 Task: In the  document regulation.rtf Use the tool word Count 'and display word count while typing'. Find the word using Dictionary 'assistance'. Below name insert the link: www.wikipedia.org
Action: Mouse moved to (248, 420)
Screenshot: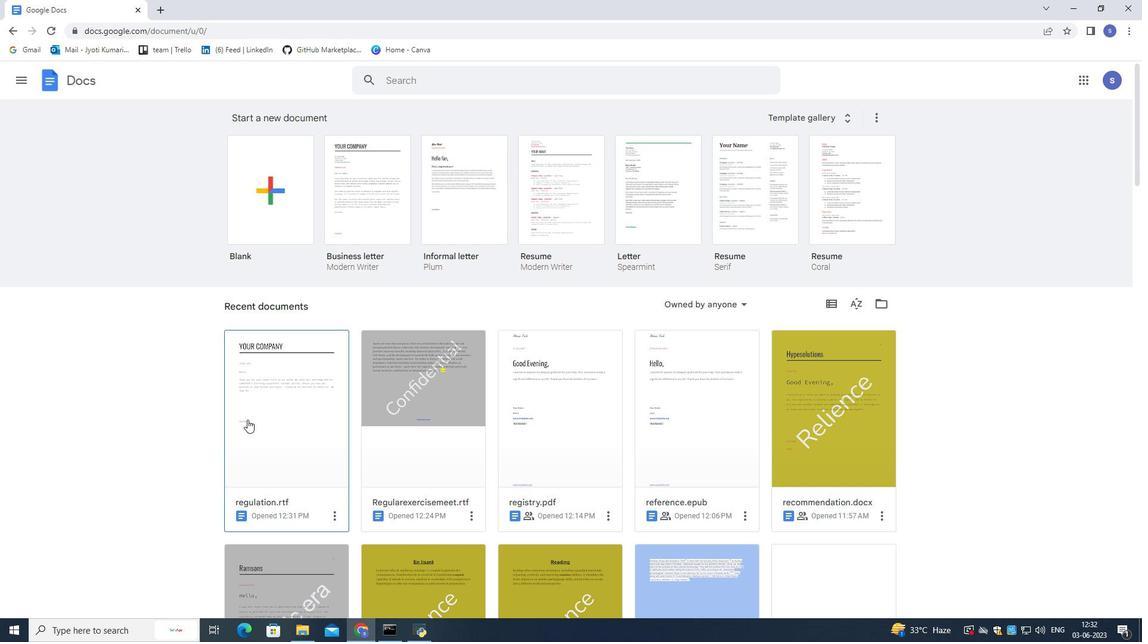 
Action: Mouse pressed left at (248, 420)
Screenshot: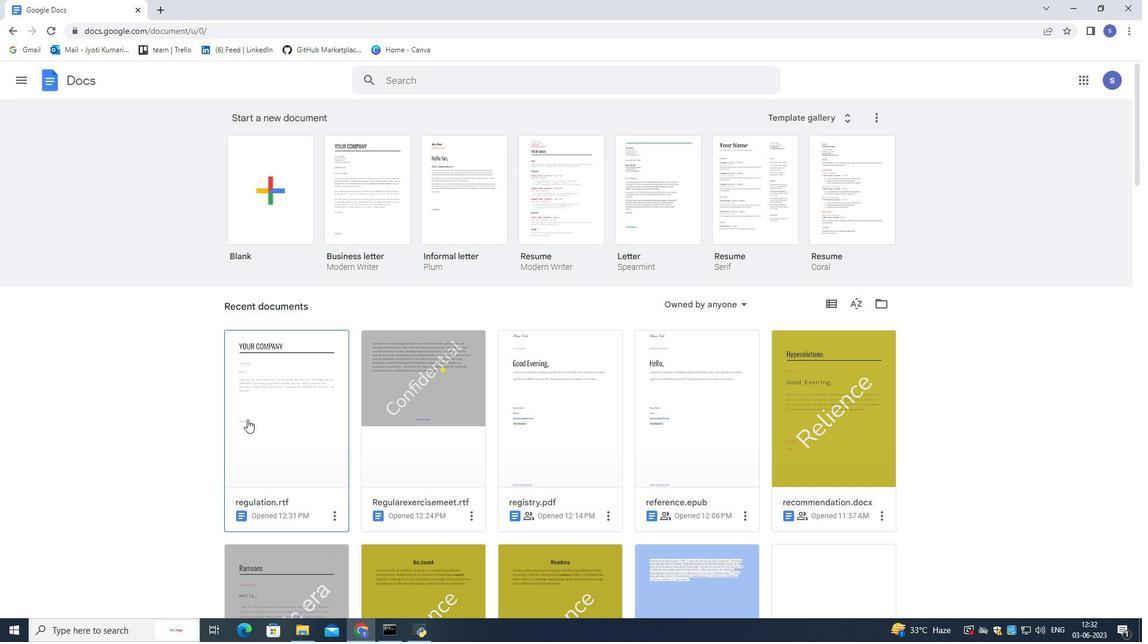 
Action: Mouse moved to (249, 420)
Screenshot: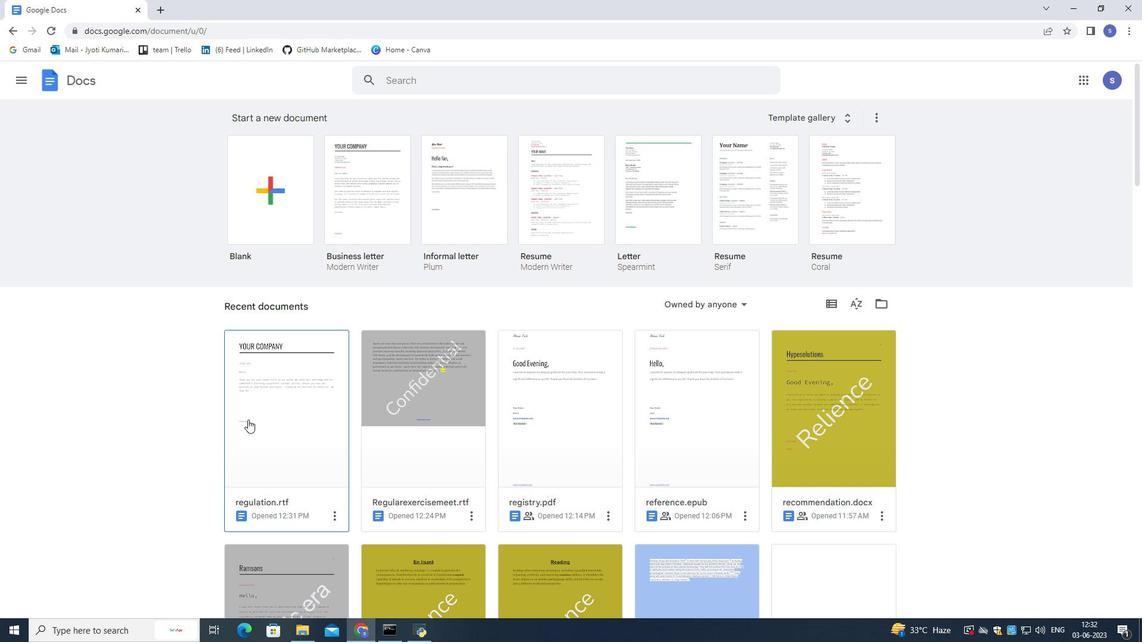 
Action: Mouse pressed left at (249, 420)
Screenshot: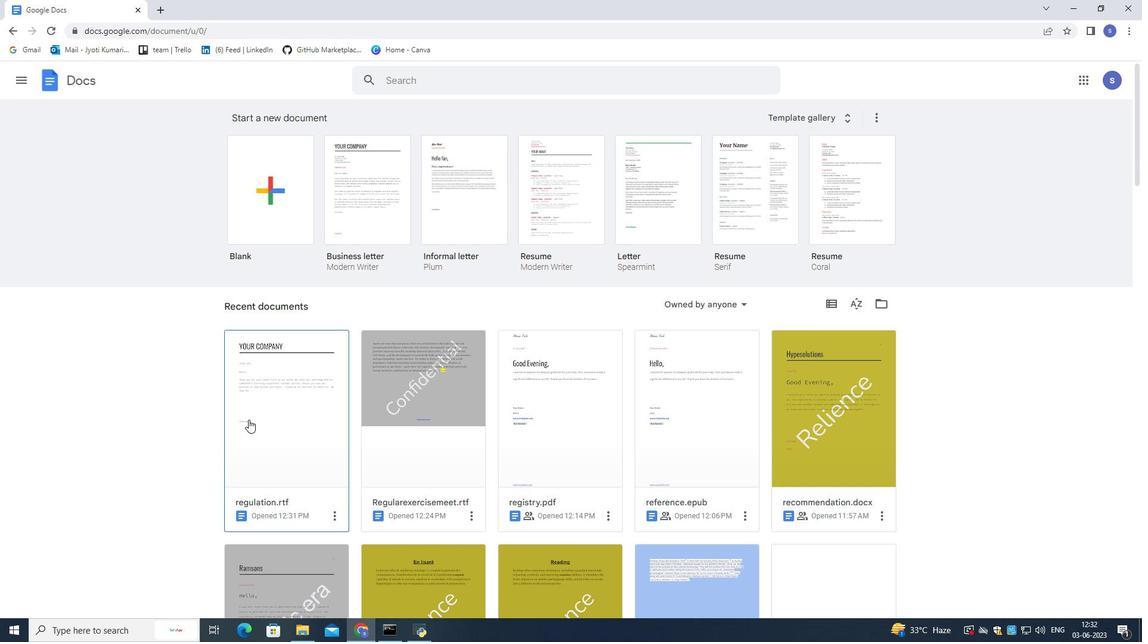 
Action: Mouse pressed left at (249, 420)
Screenshot: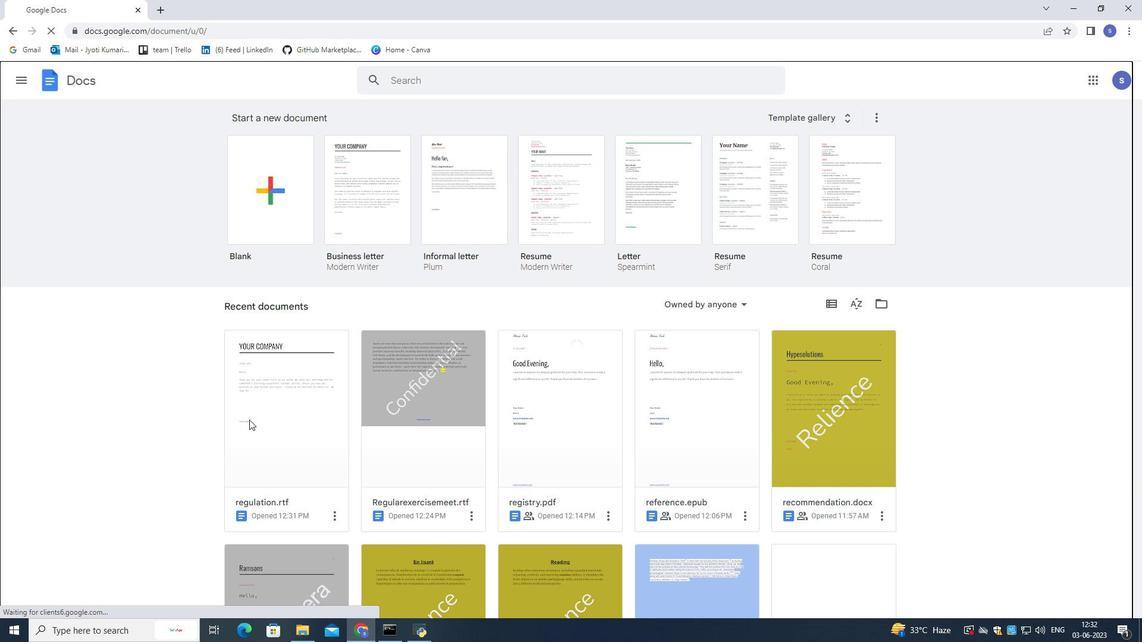 
Action: Mouse moved to (249, 420)
Screenshot: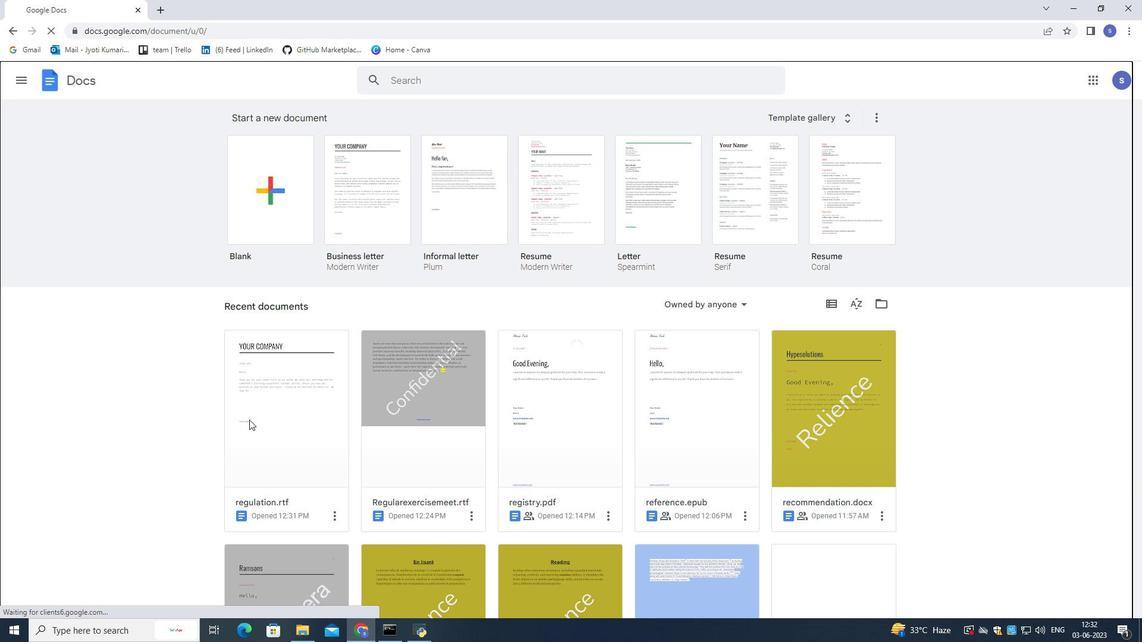 
Action: Mouse pressed left at (249, 420)
Screenshot: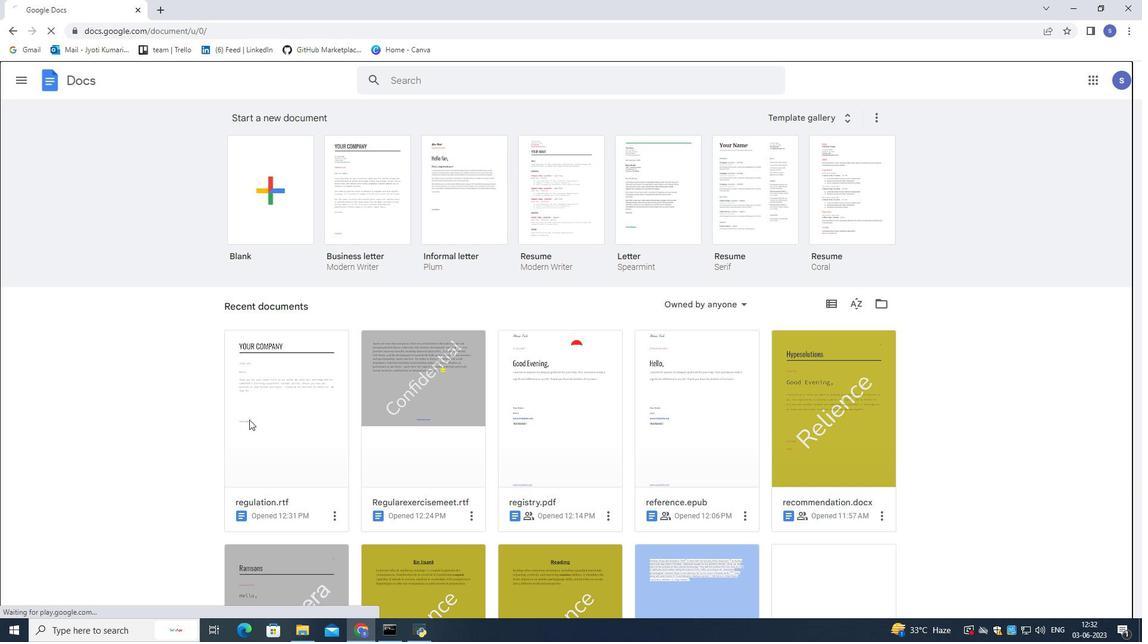
Action: Mouse moved to (192, 85)
Screenshot: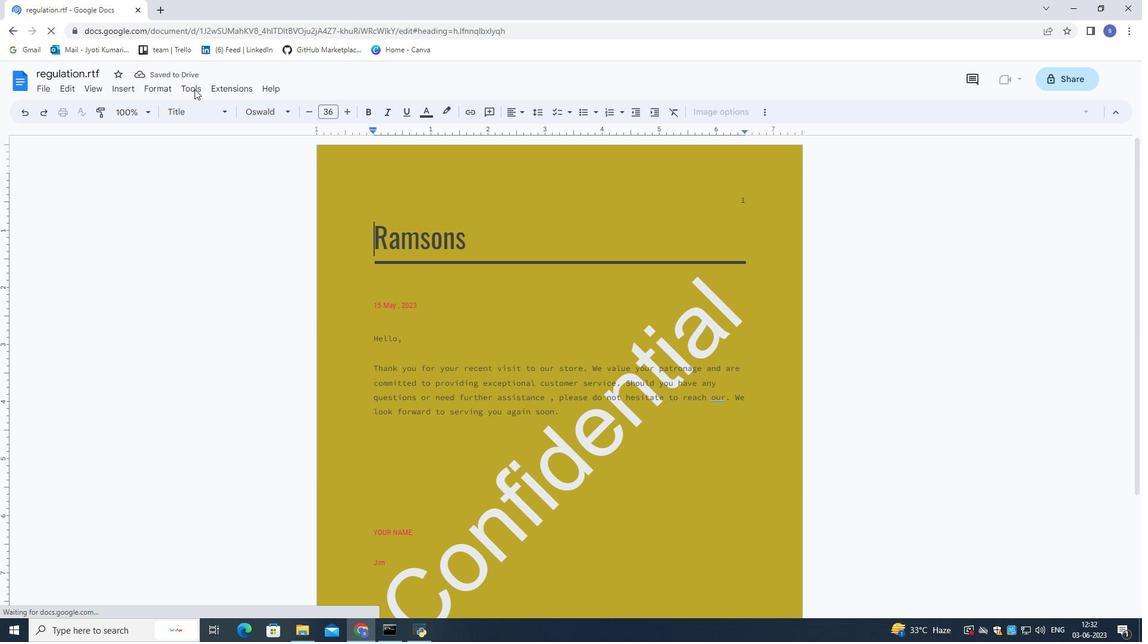 
Action: Mouse pressed left at (192, 85)
Screenshot: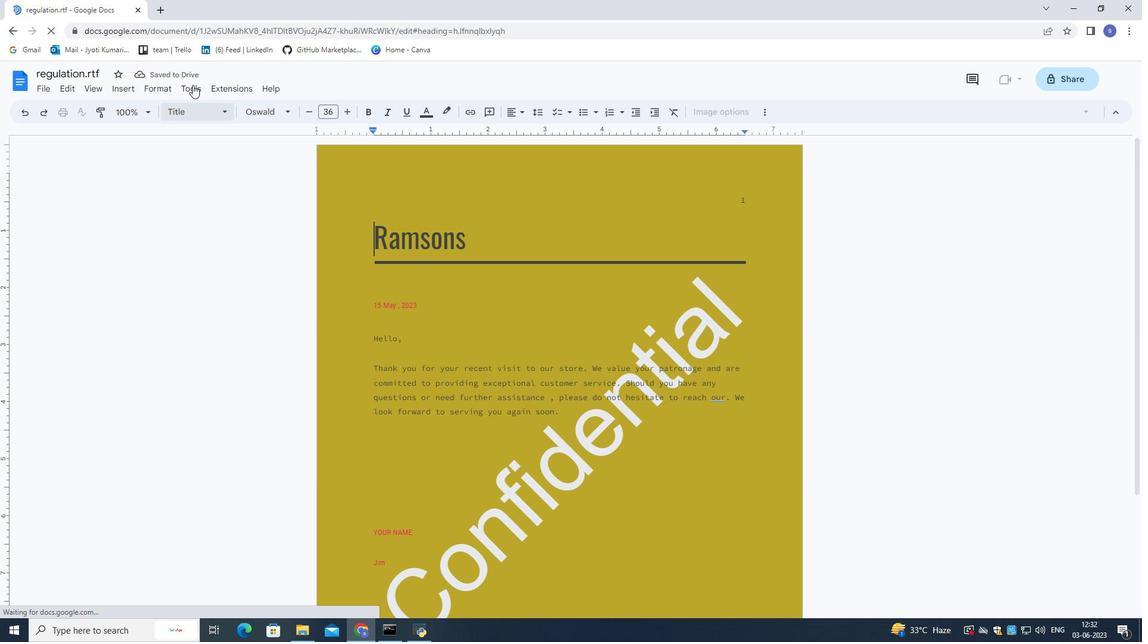 
Action: Mouse moved to (204, 125)
Screenshot: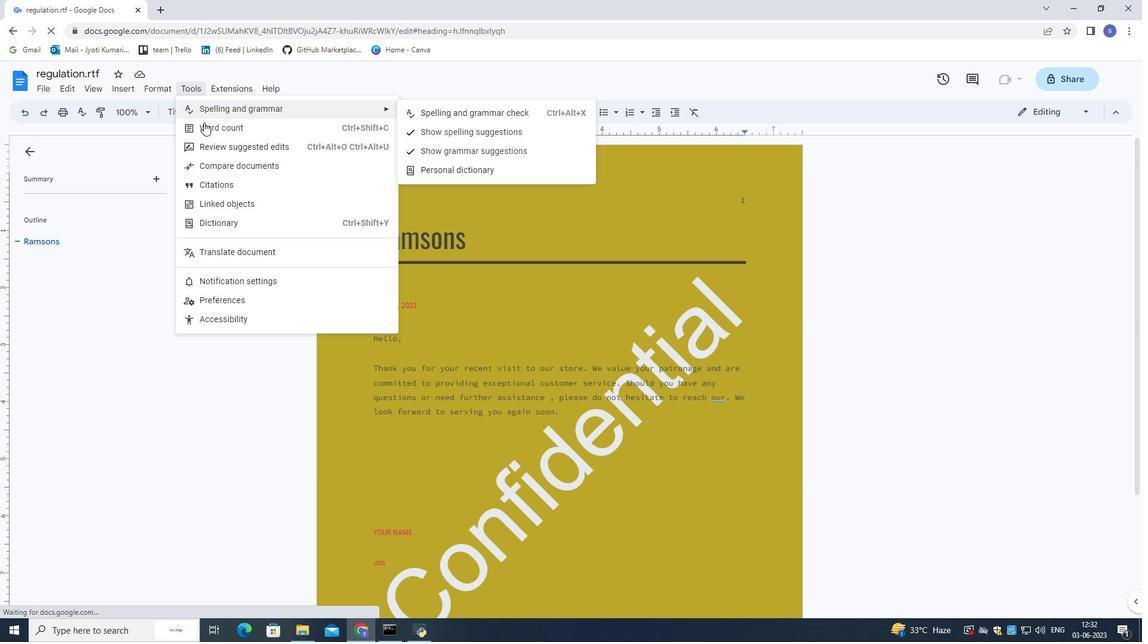 
Action: Mouse pressed left at (204, 125)
Screenshot: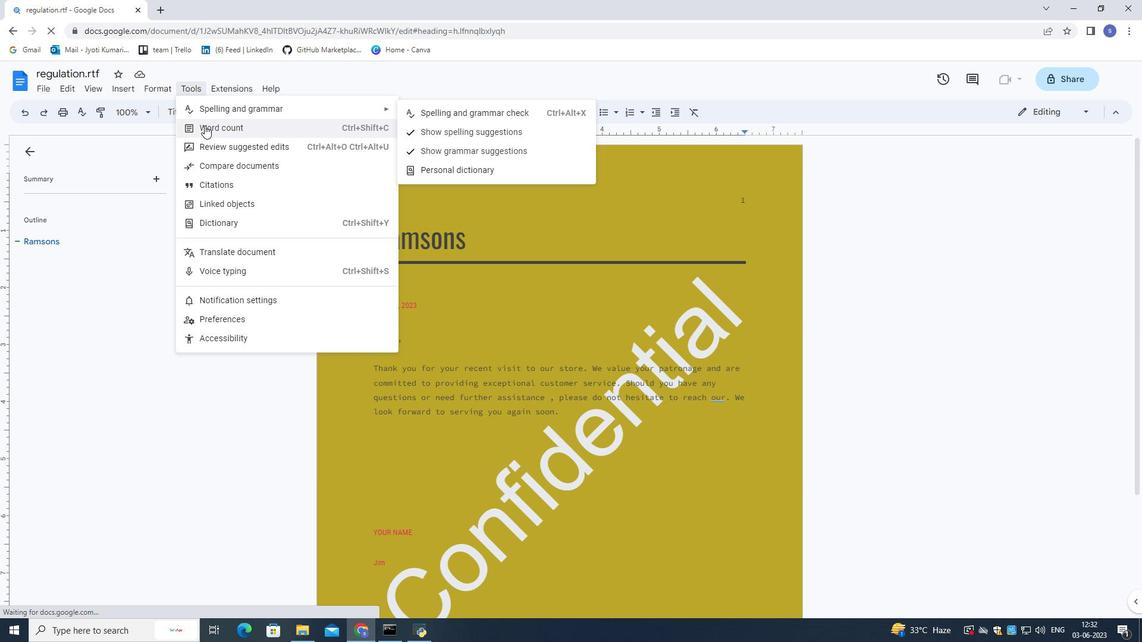 
Action: Mouse moved to (577, 388)
Screenshot: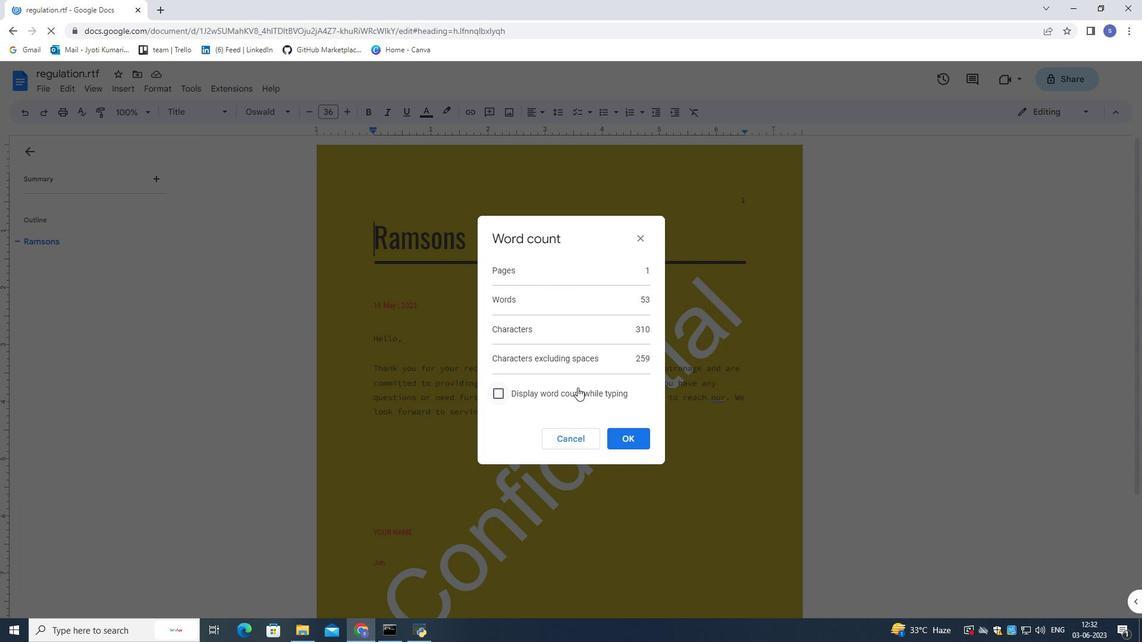 
Action: Mouse pressed left at (577, 388)
Screenshot: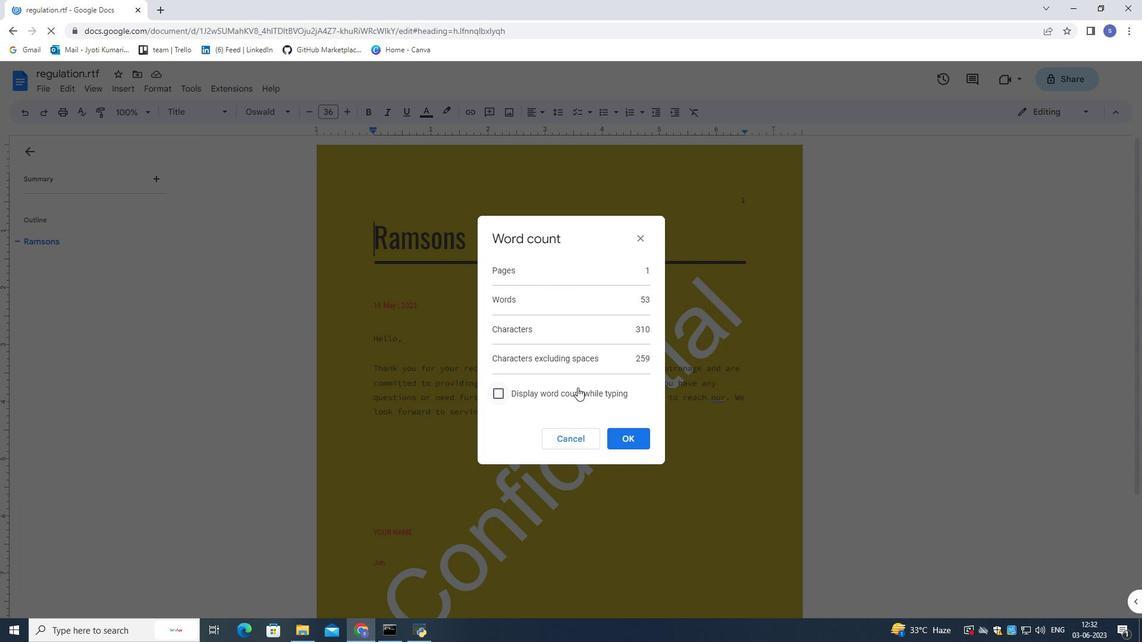 
Action: Mouse moved to (636, 434)
Screenshot: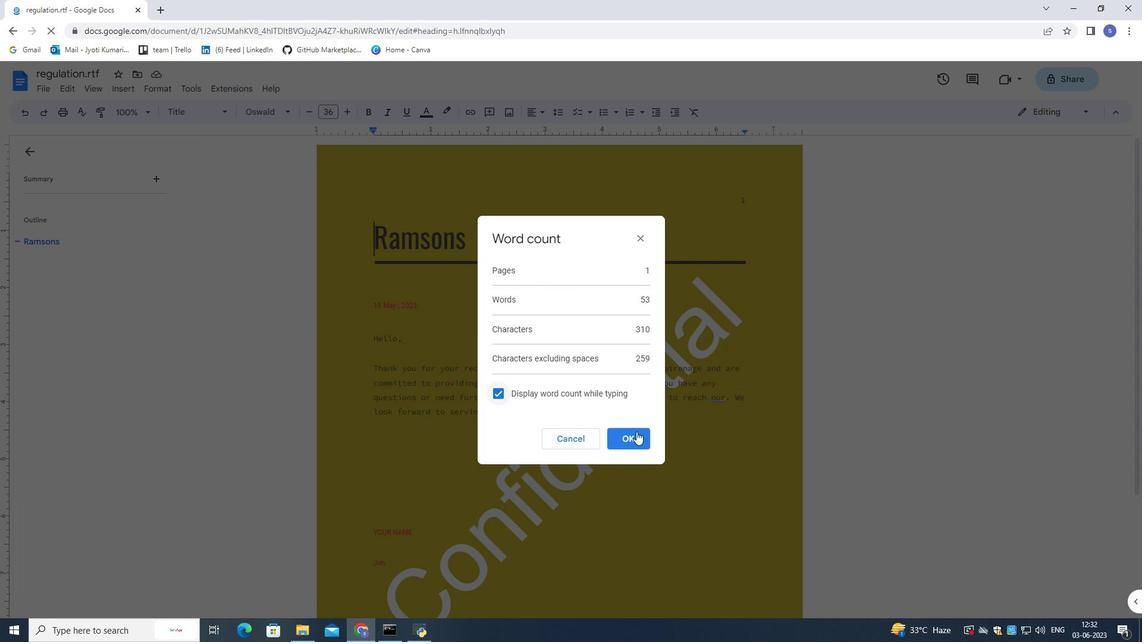 
Action: Mouse pressed left at (636, 434)
Screenshot: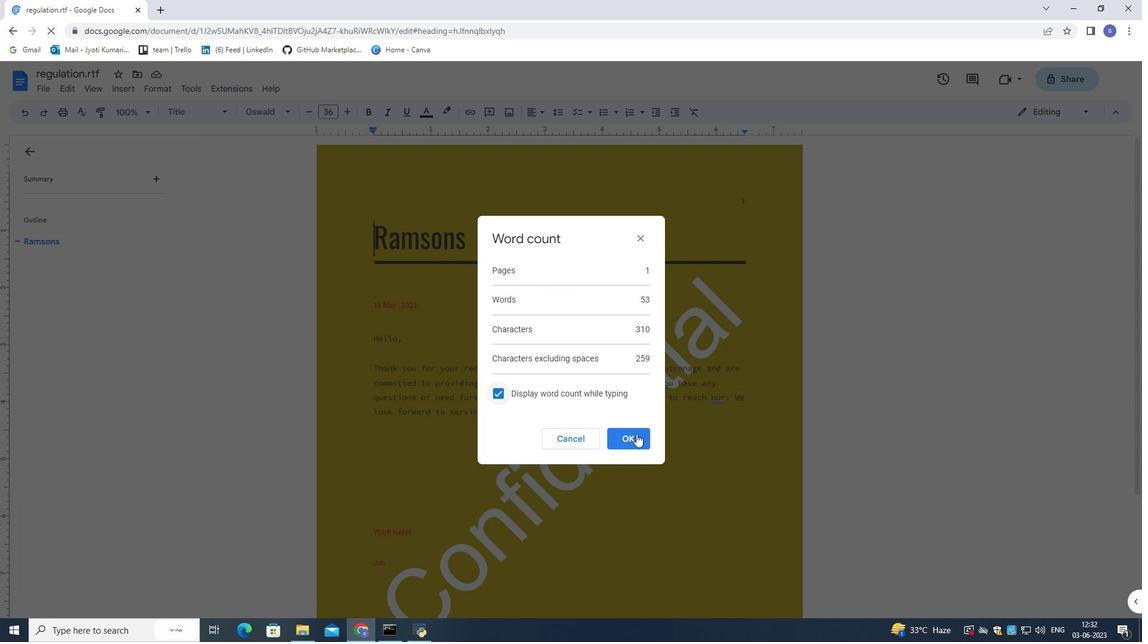 
Action: Mouse moved to (190, 89)
Screenshot: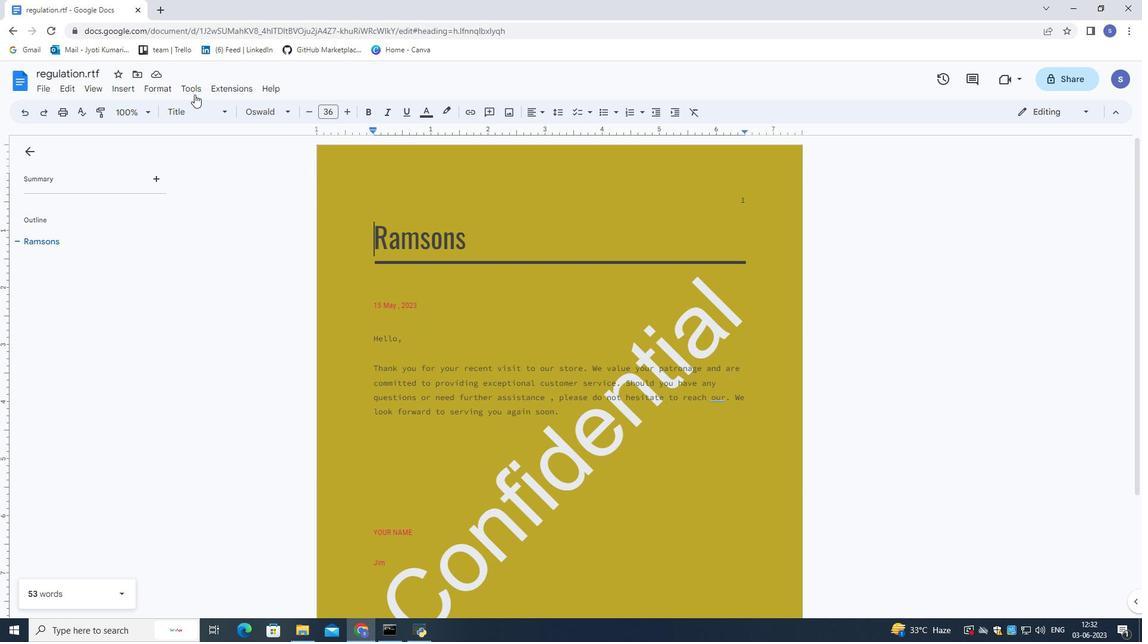 
Action: Mouse pressed left at (190, 89)
Screenshot: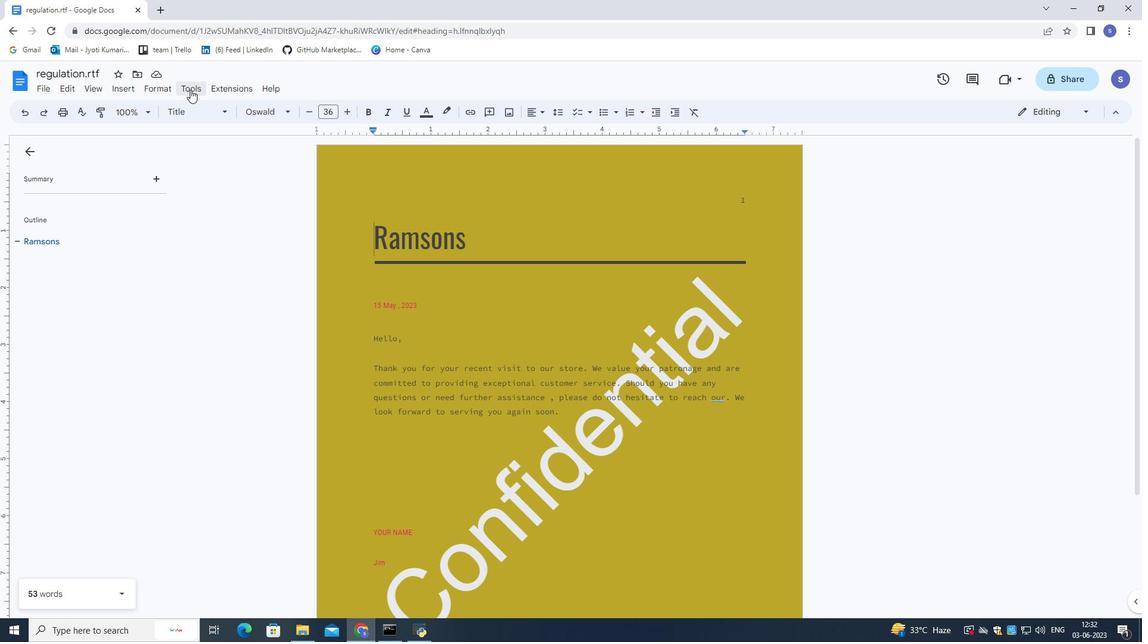 
Action: Mouse moved to (236, 243)
Screenshot: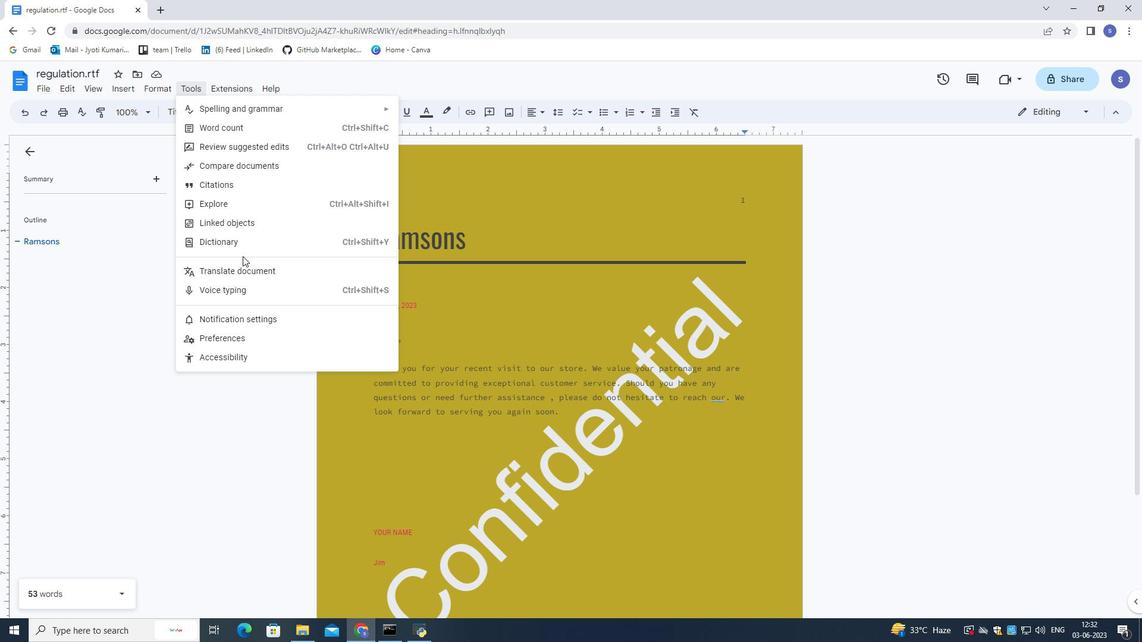 
Action: Mouse pressed left at (236, 243)
Screenshot: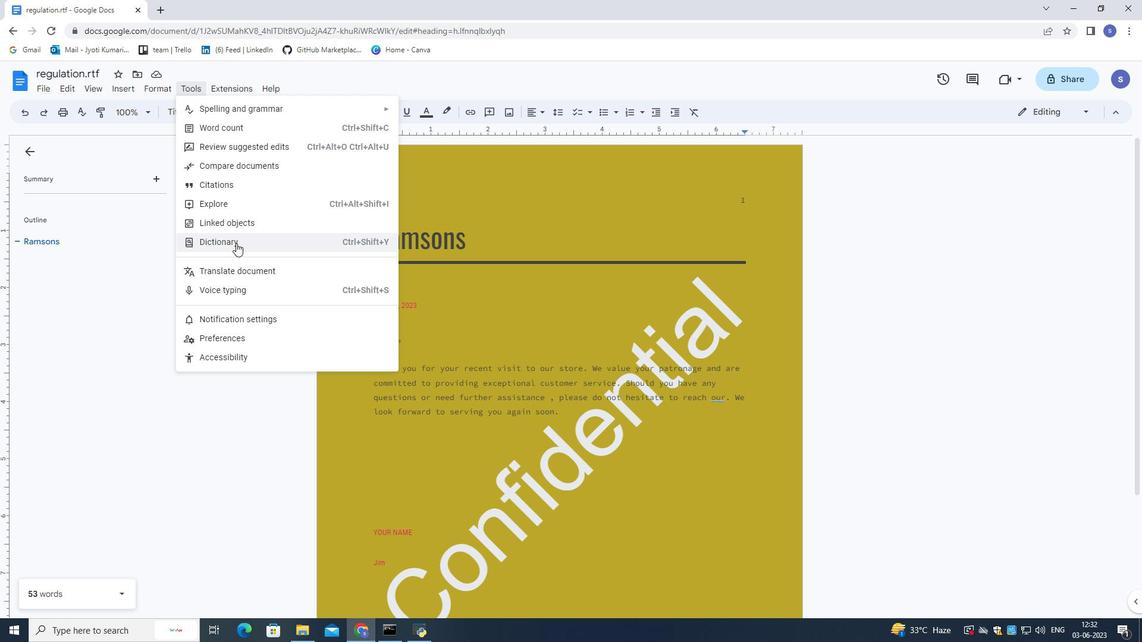 
Action: Mouse moved to (1024, 146)
Screenshot: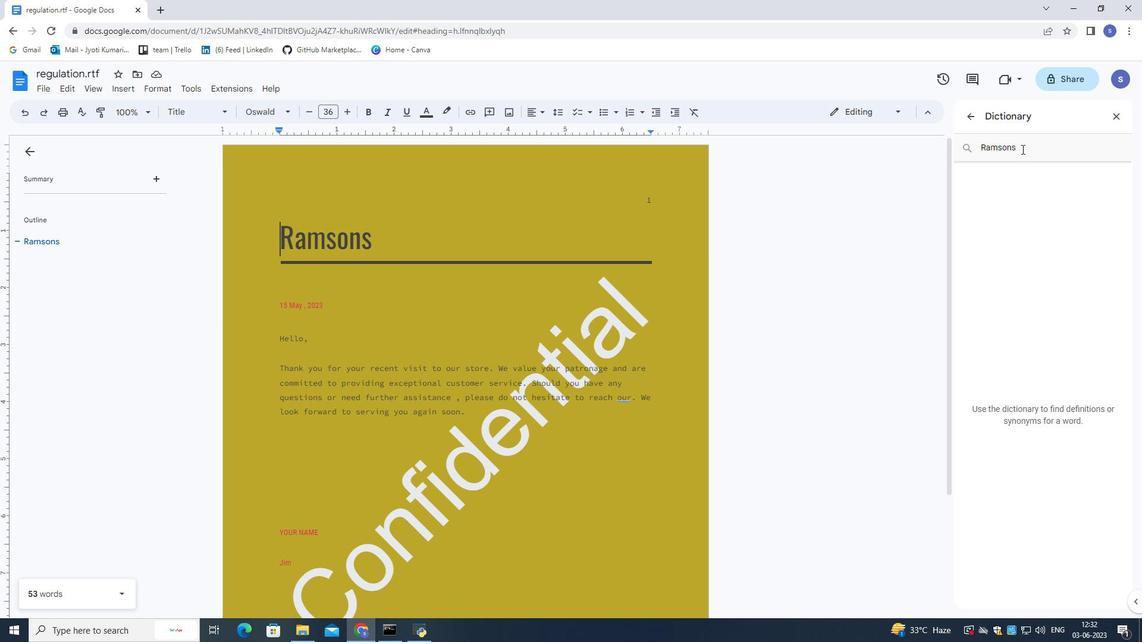 
Action: Mouse pressed left at (1024, 146)
Screenshot: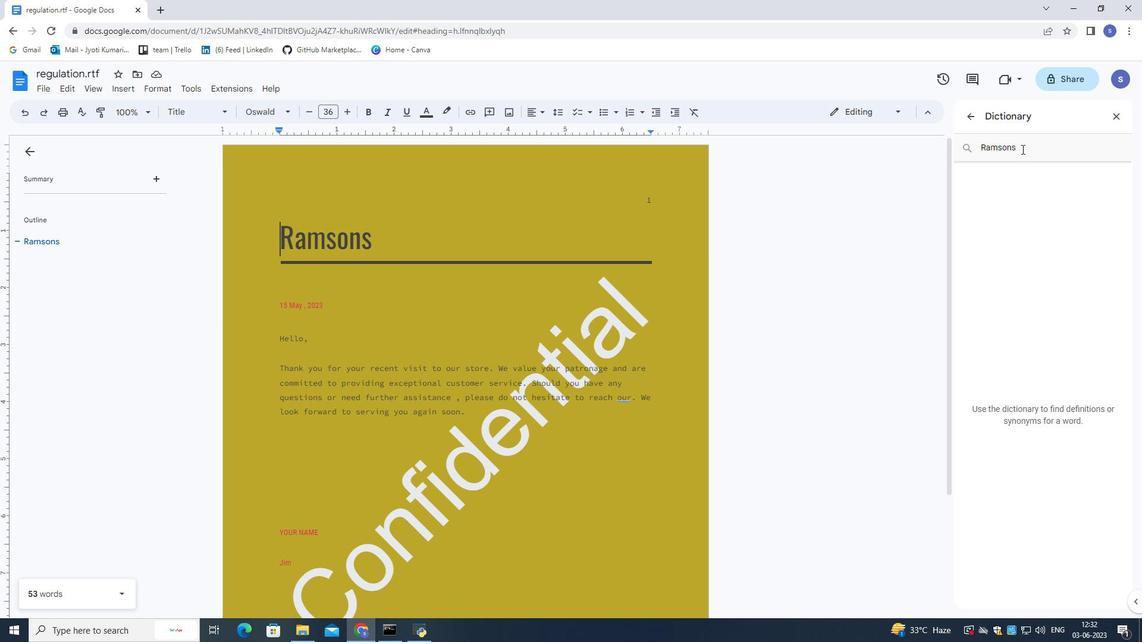 
Action: Mouse moved to (1024, 145)
Screenshot: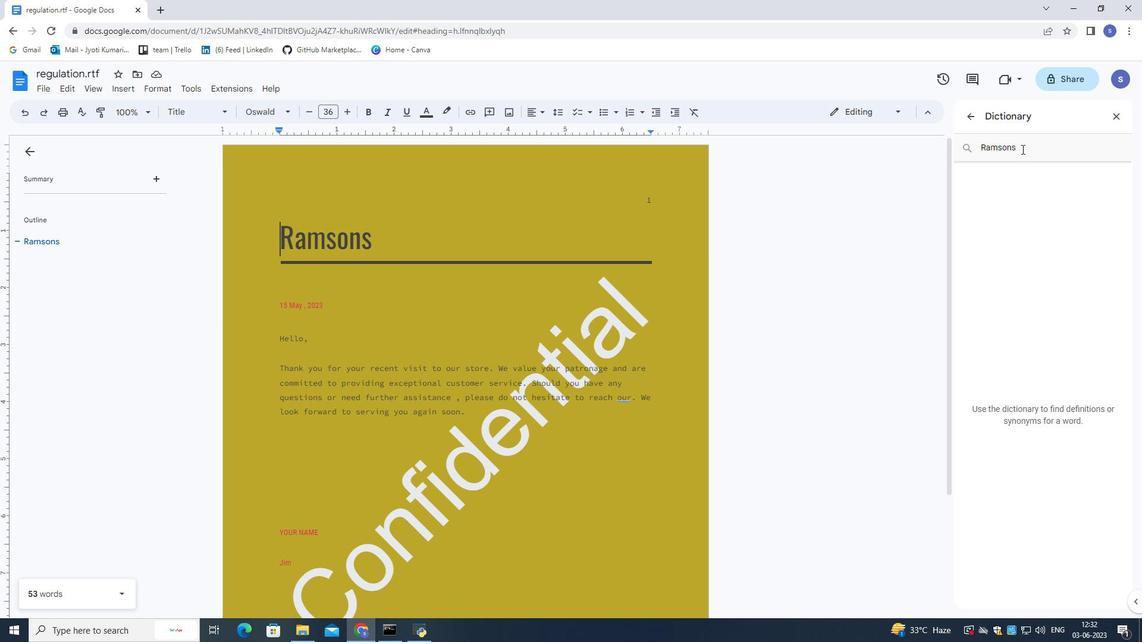 
Action: Mouse pressed left at (1024, 145)
Screenshot: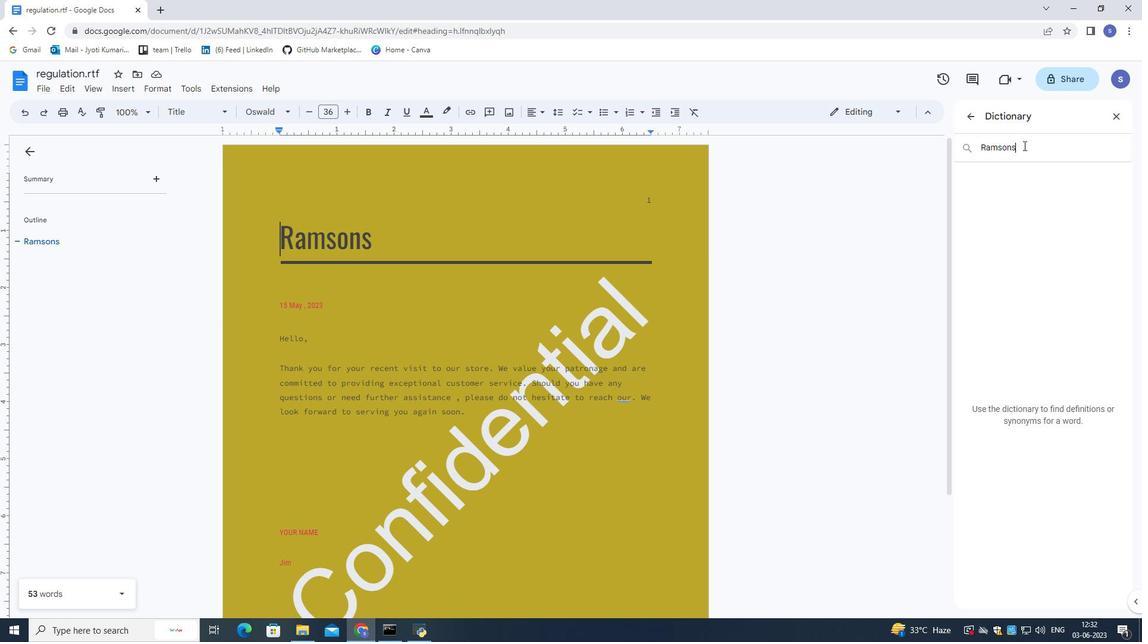 
Action: Mouse moved to (1025, 145)
Screenshot: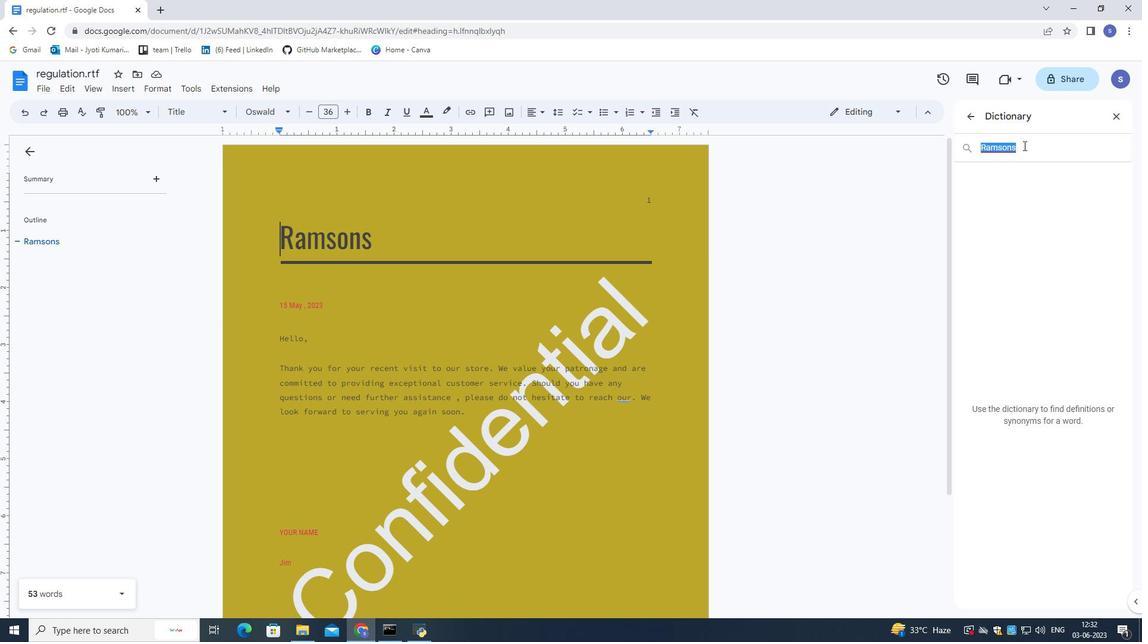 
Action: Key pressed assistance<Key.enter>
Screenshot: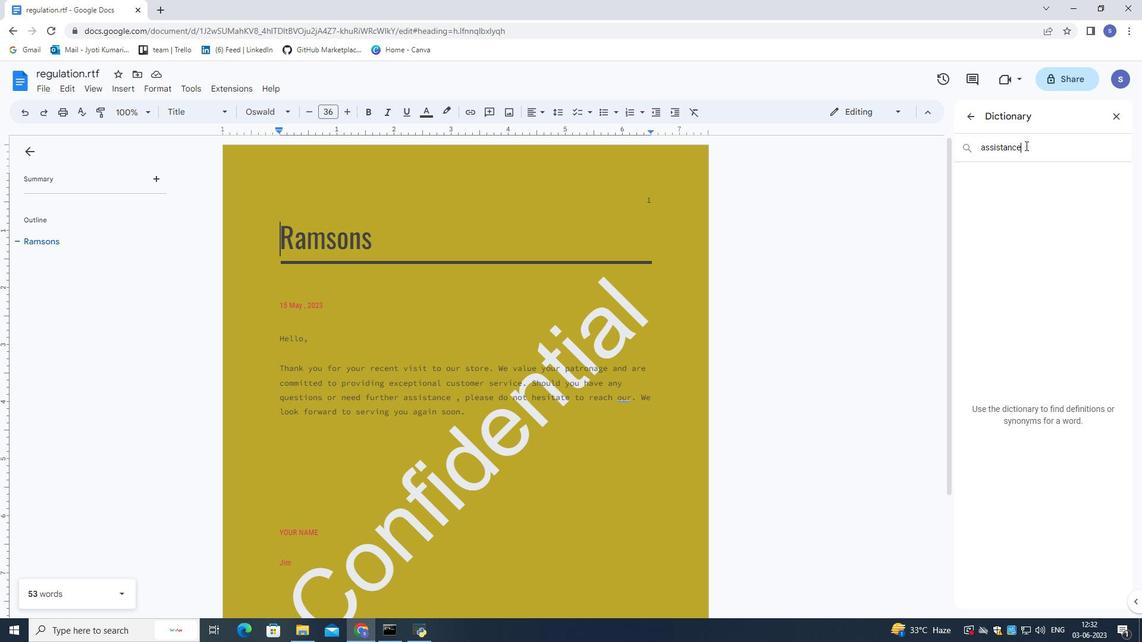 
Action: Mouse moved to (576, 370)
Screenshot: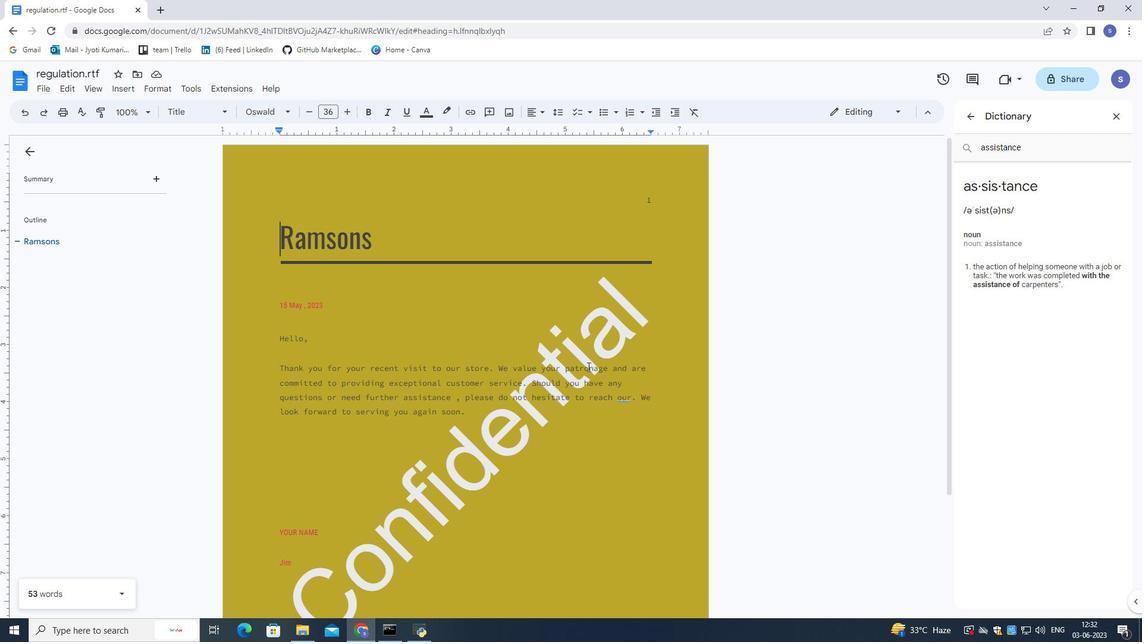 
Action: Mouse scrolled (576, 370) with delta (0, 0)
Screenshot: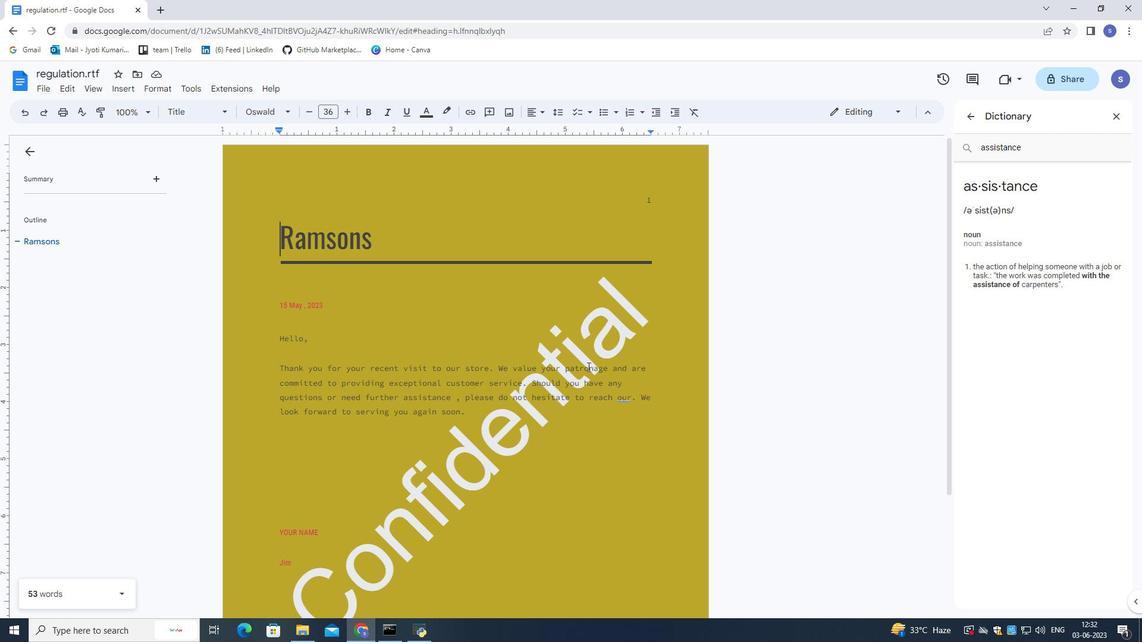 
Action: Mouse moved to (576, 372)
Screenshot: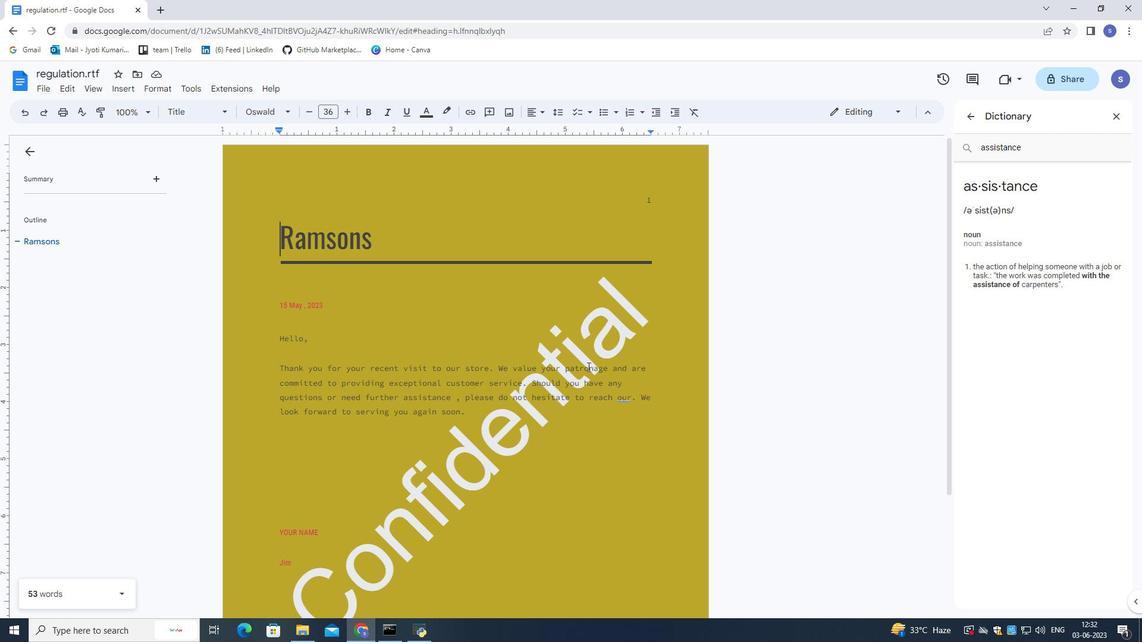 
Action: Mouse scrolled (576, 371) with delta (0, 0)
Screenshot: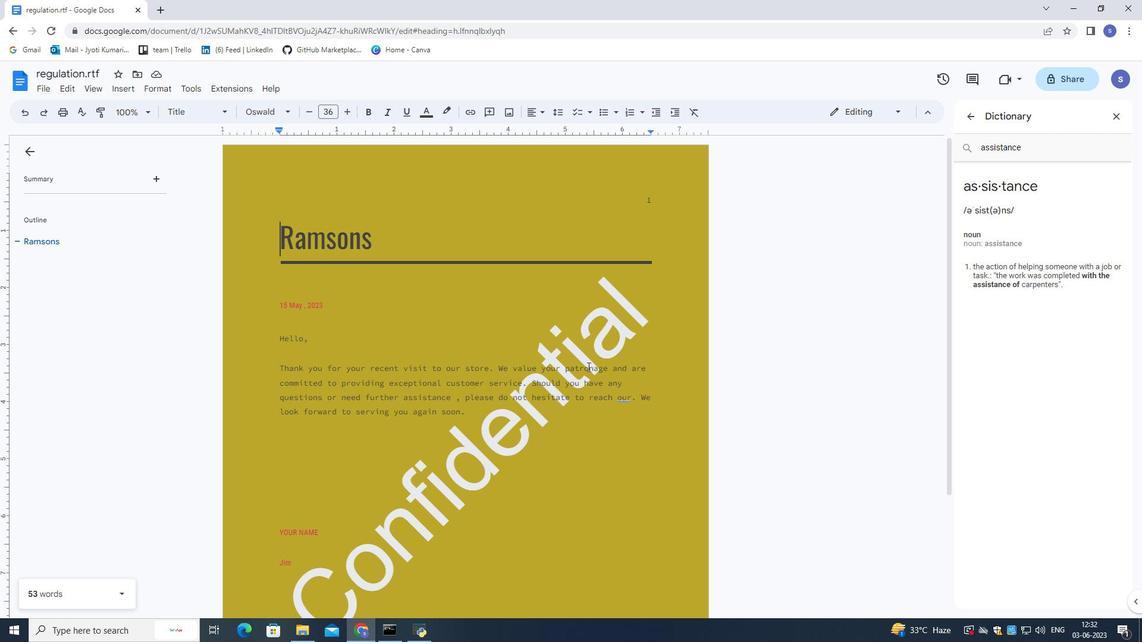 
Action: Mouse moved to (576, 372)
Screenshot: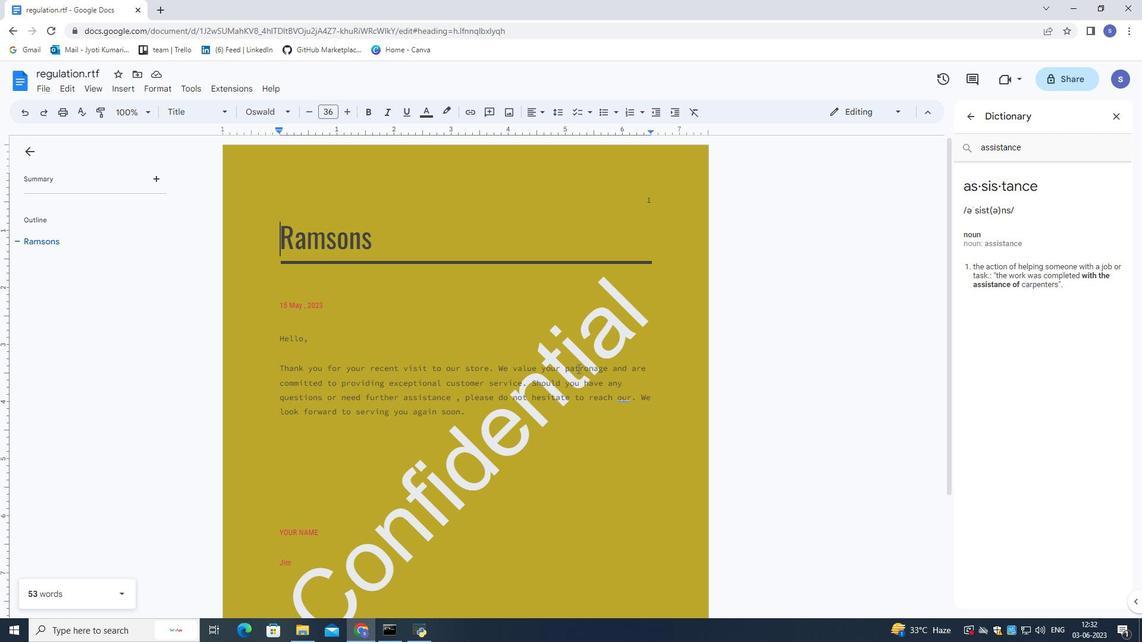 
Action: Mouse scrolled (576, 371) with delta (0, 0)
Screenshot: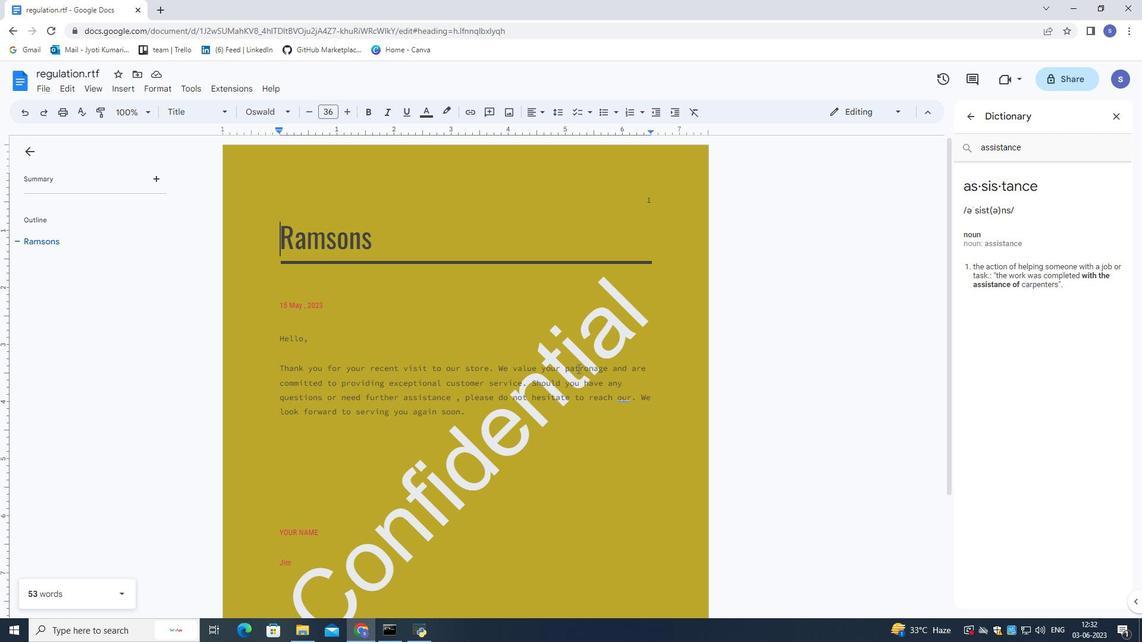 
Action: Mouse scrolled (576, 371) with delta (0, 0)
Screenshot: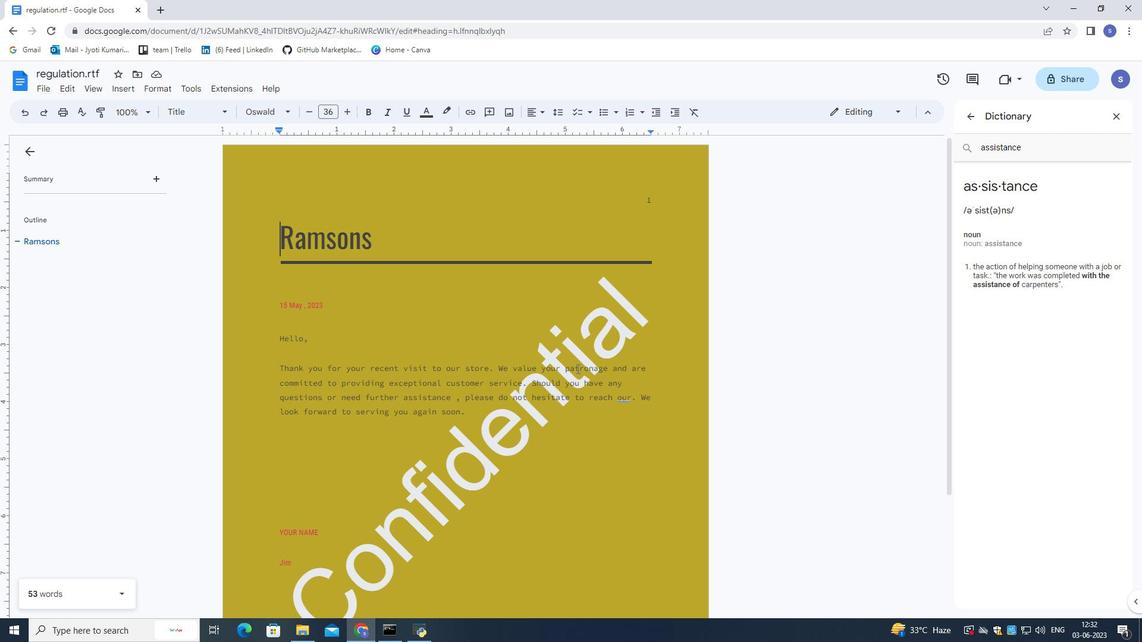 
Action: Mouse scrolled (576, 371) with delta (0, 0)
Screenshot: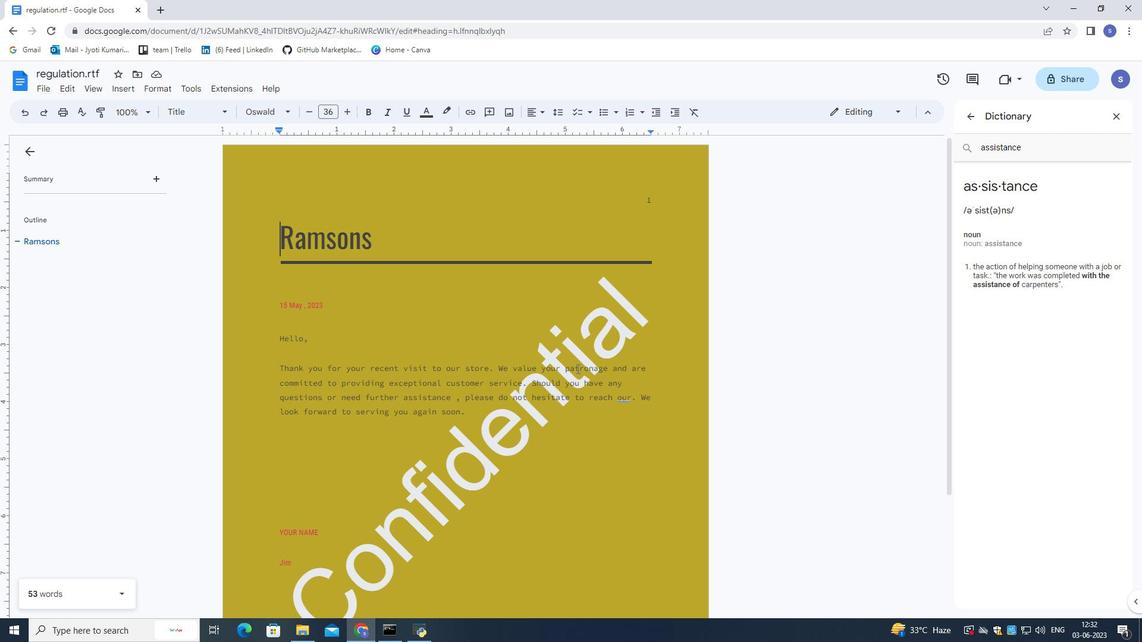 
Action: Mouse scrolled (576, 371) with delta (0, 0)
Screenshot: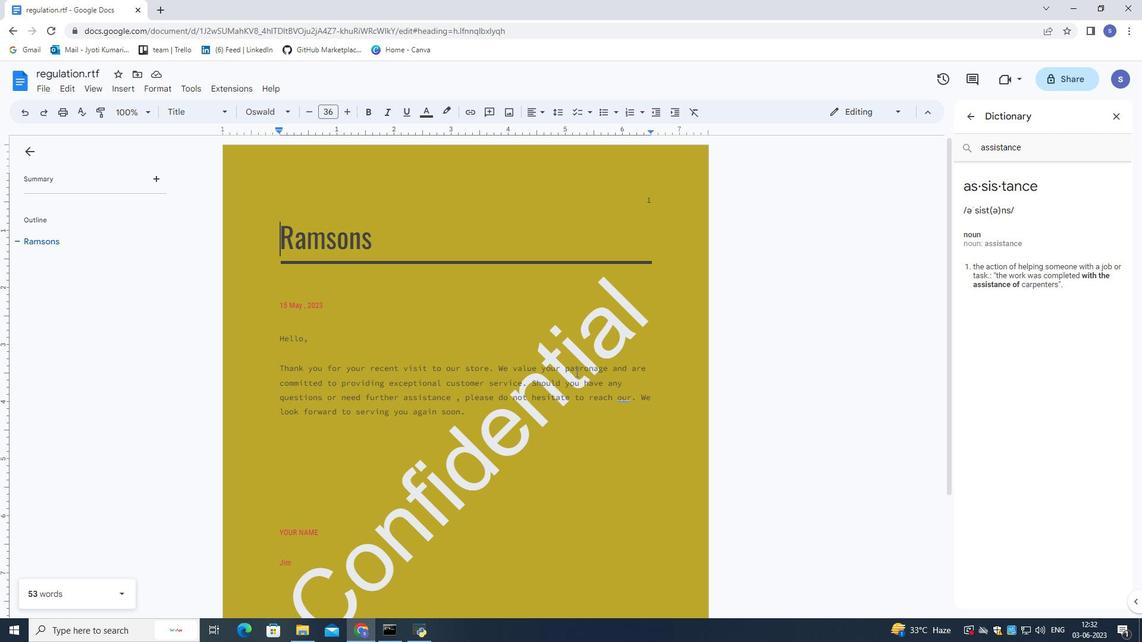 
Action: Mouse moved to (311, 399)
Screenshot: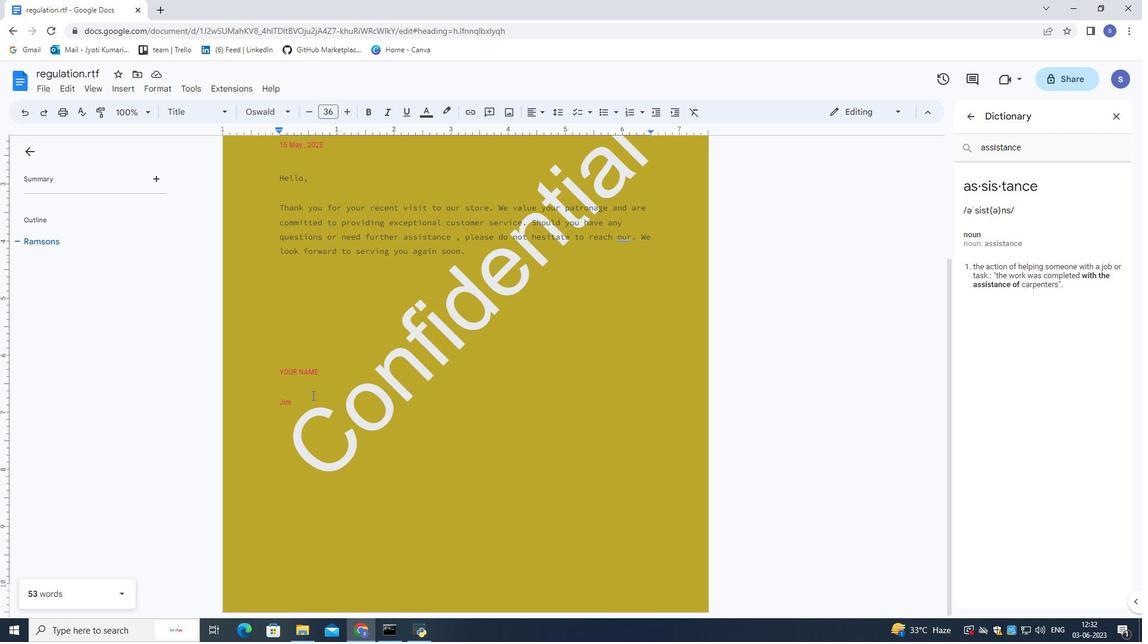 
Action: Mouse pressed left at (311, 399)
Screenshot: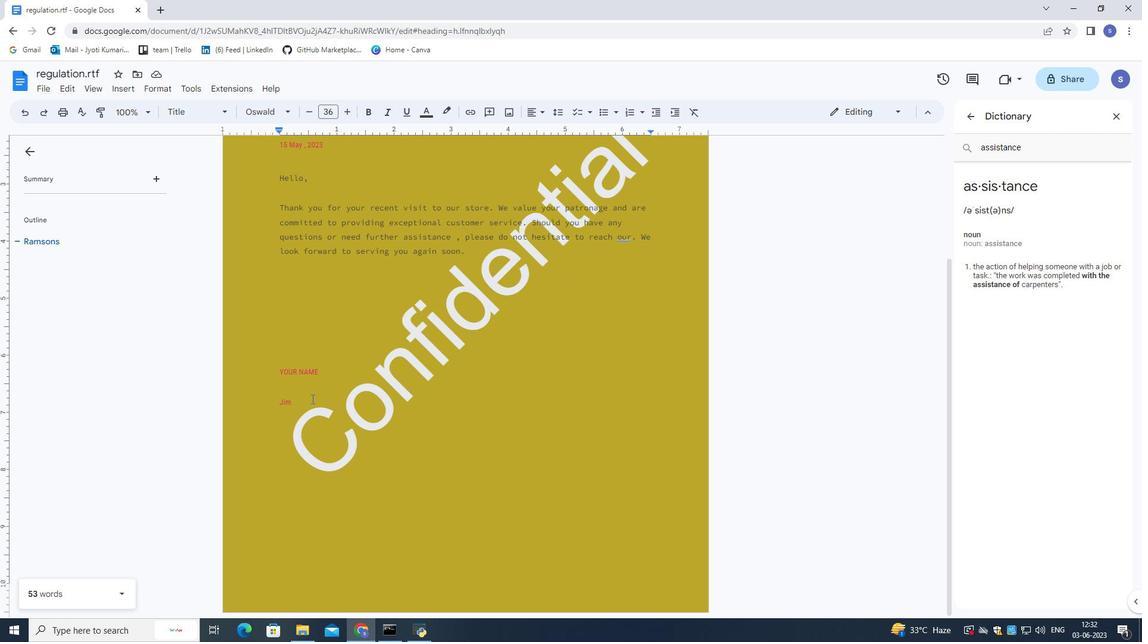
Action: Mouse moved to (311, 395)
Screenshot: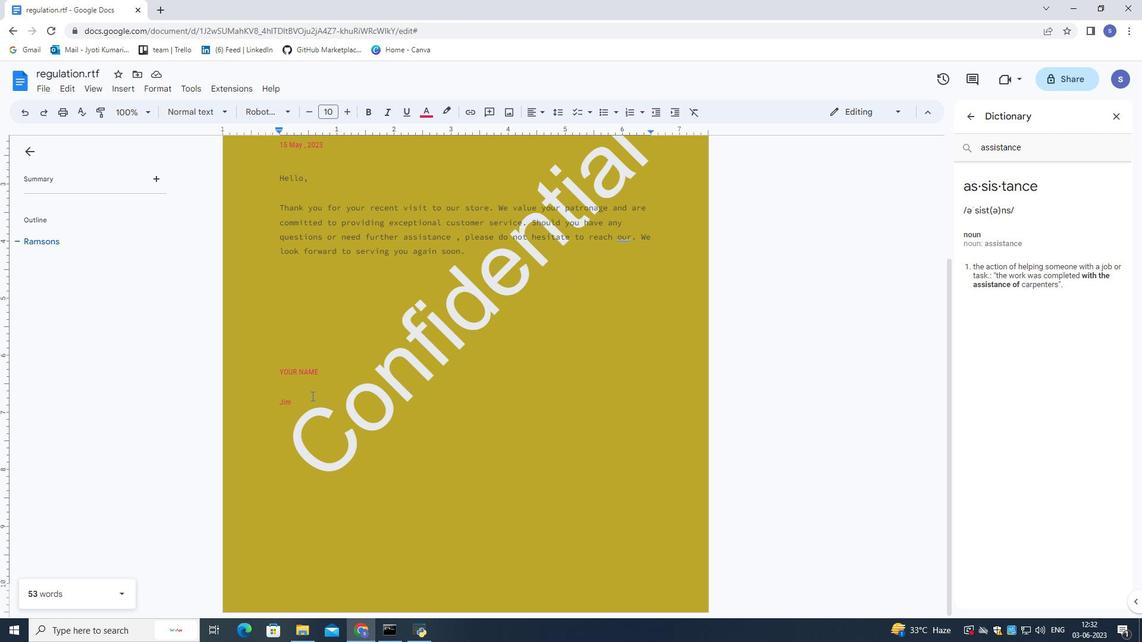
Action: Key pressed <Key.enter>
Screenshot: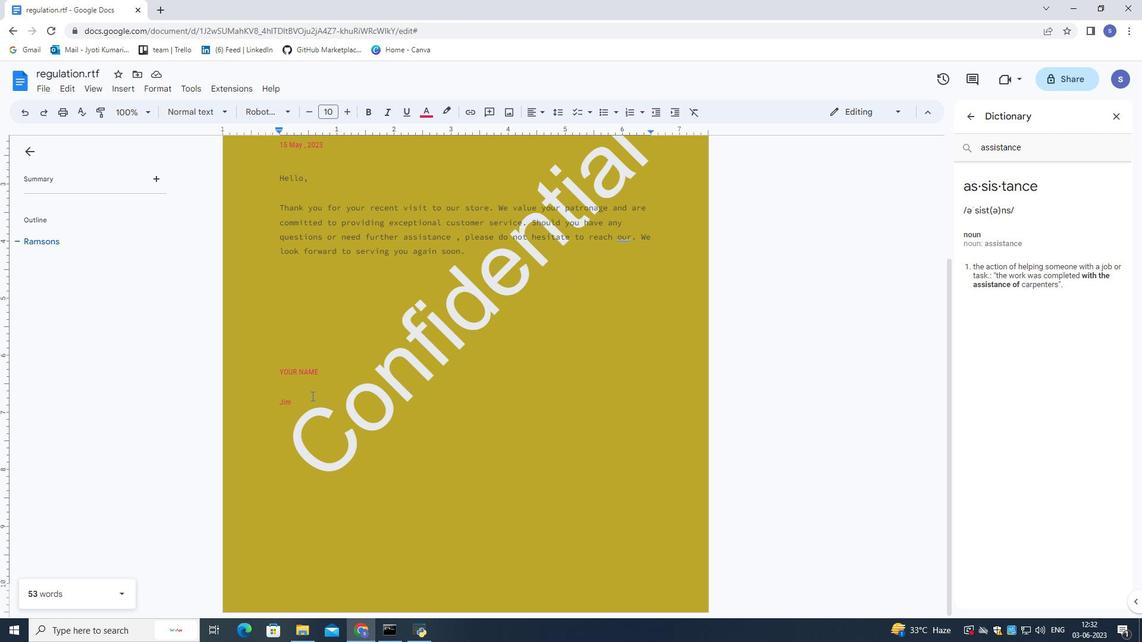 
Action: Mouse moved to (132, 86)
Screenshot: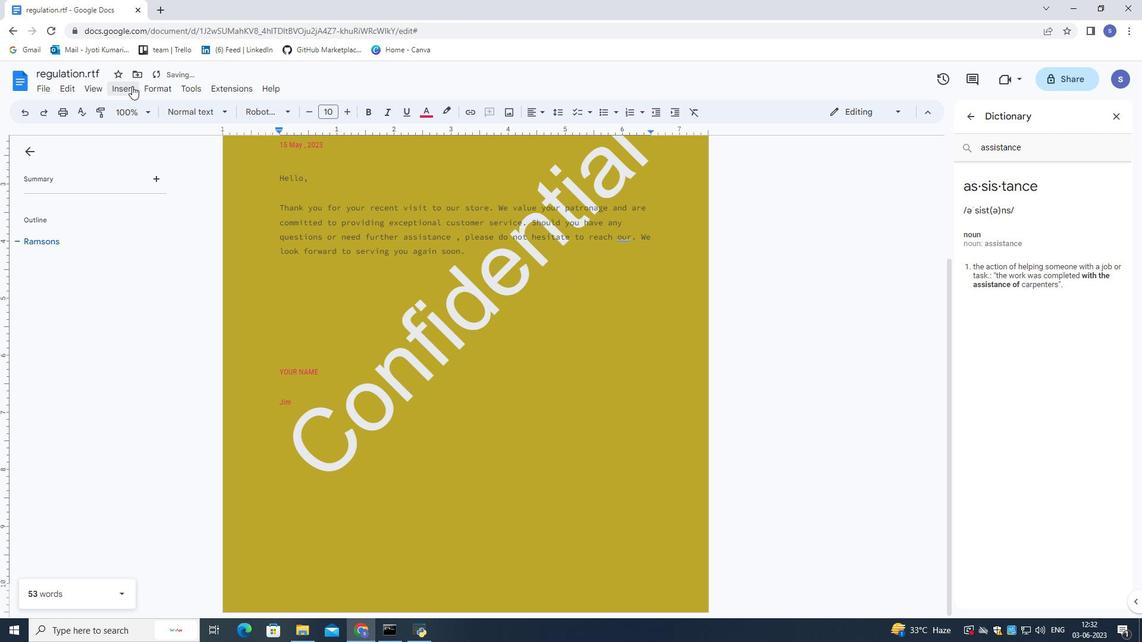
Action: Mouse pressed left at (132, 86)
Screenshot: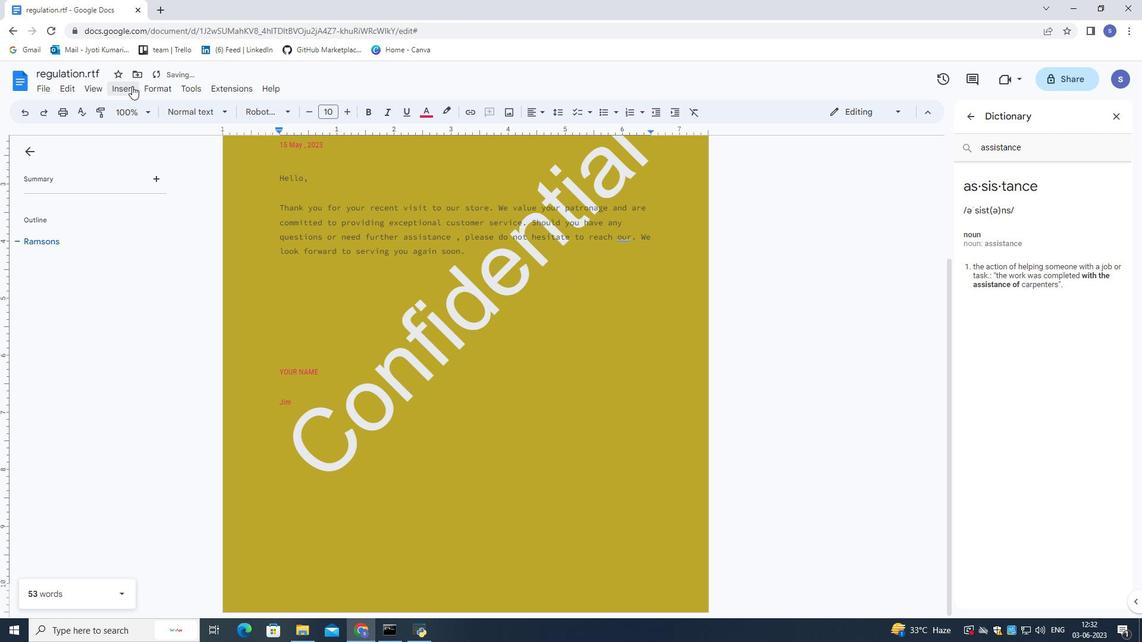 
Action: Mouse moved to (180, 453)
Screenshot: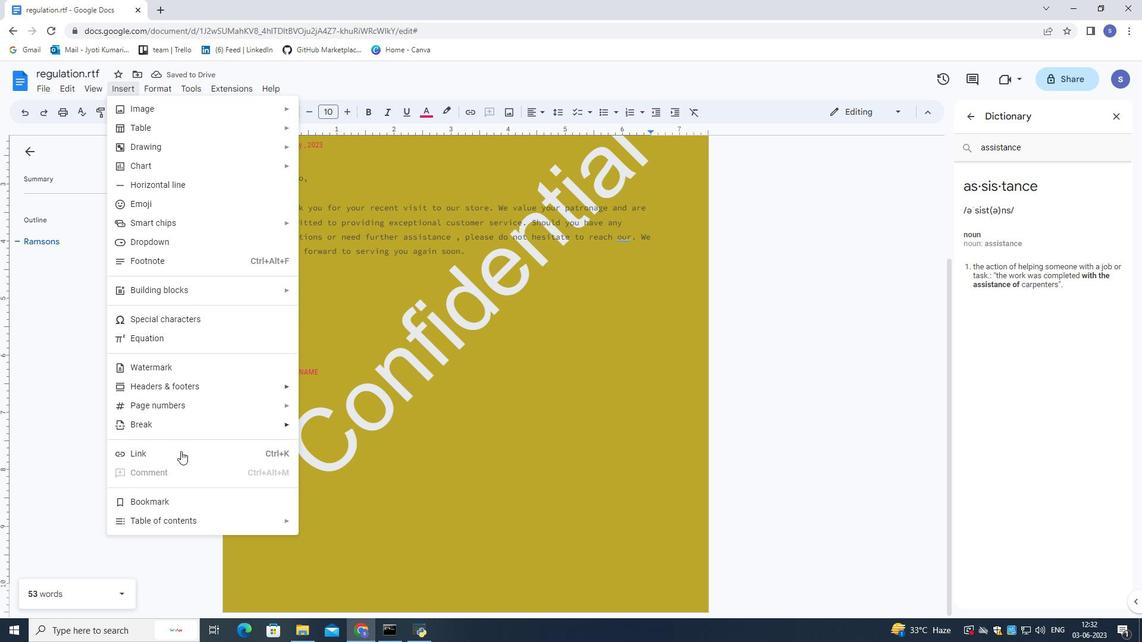 
Action: Mouse pressed left at (180, 453)
Screenshot: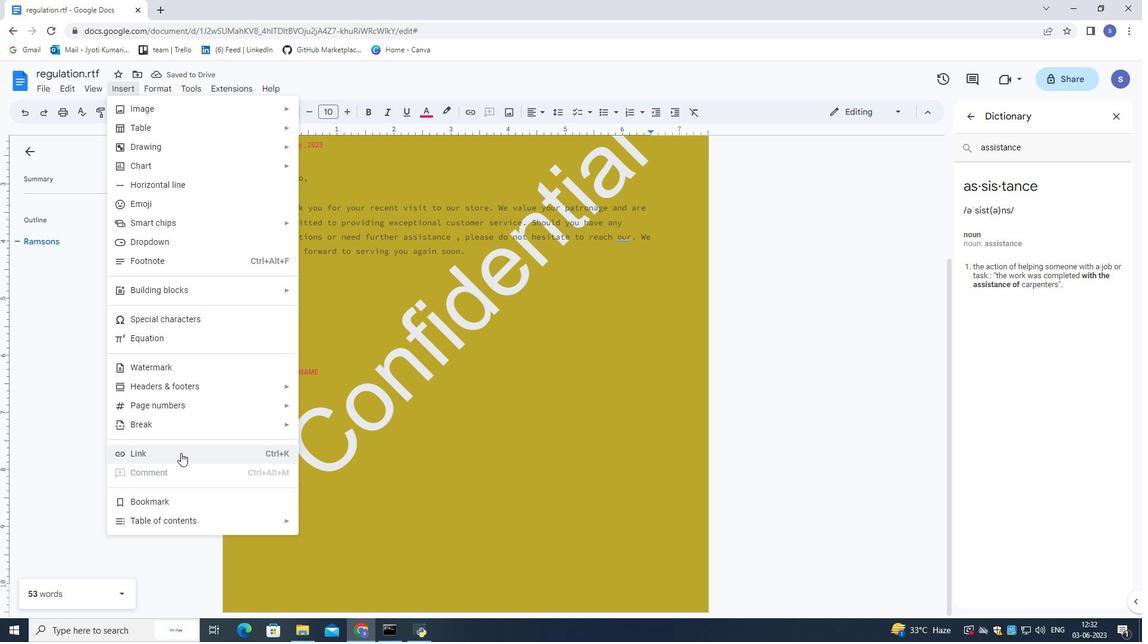 
Action: Mouse moved to (193, 429)
Screenshot: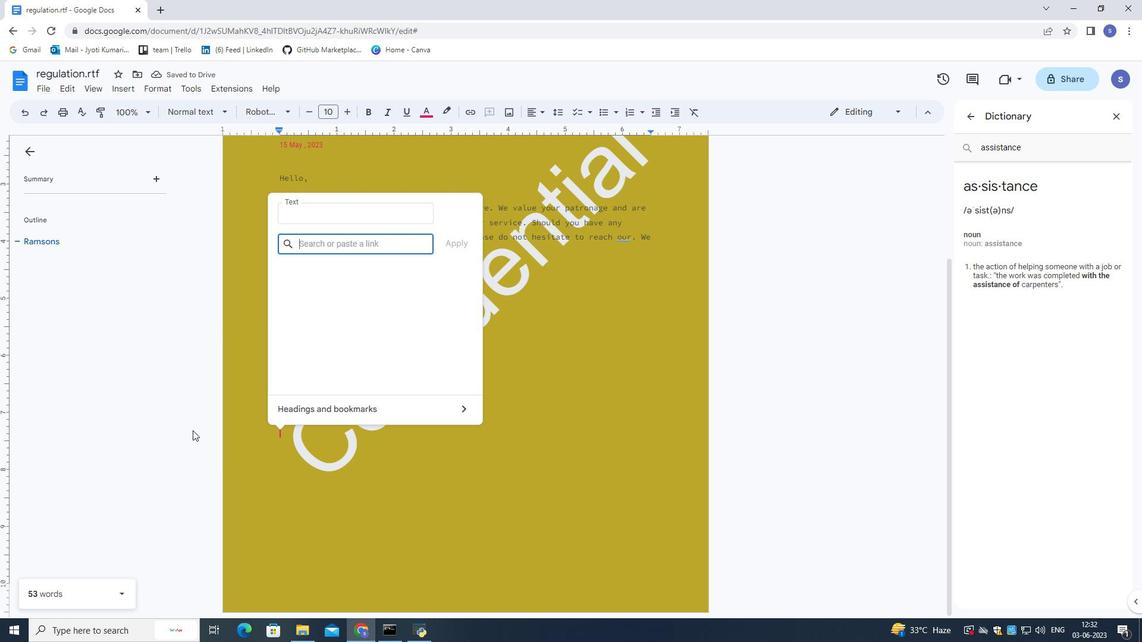 
Action: Key pressed ww
Screenshot: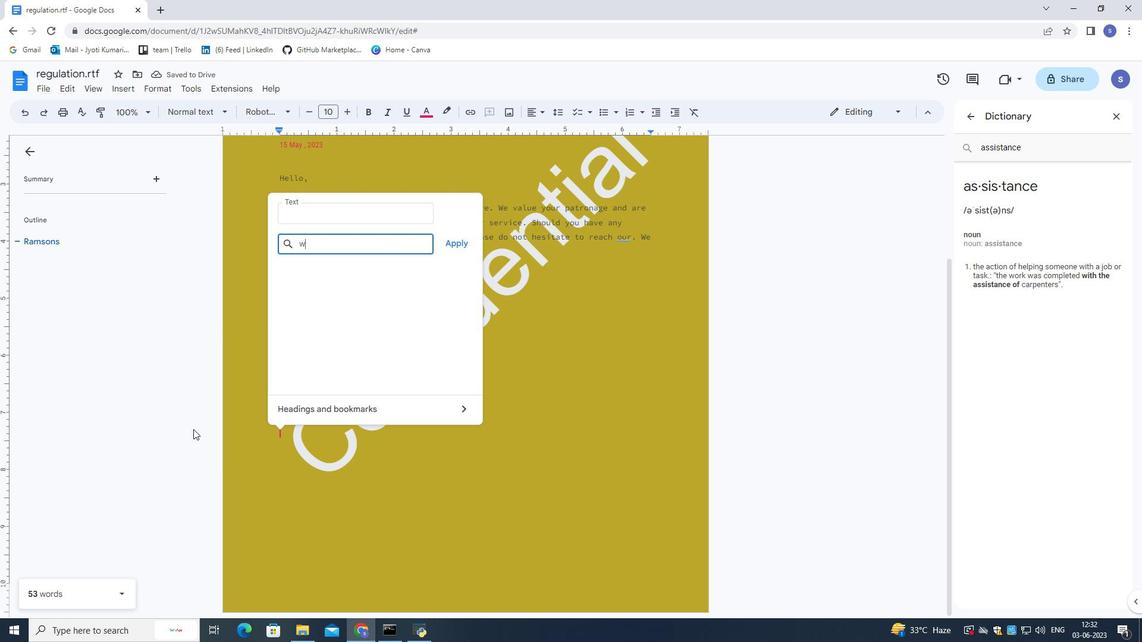 
Action: Mouse moved to (193, 428)
Screenshot: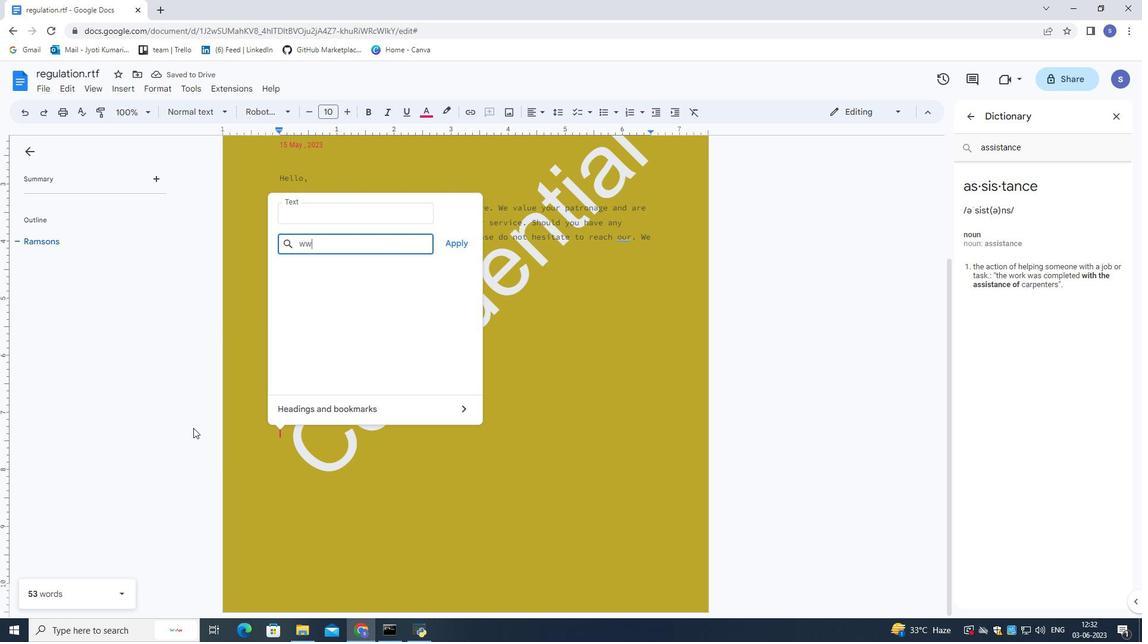 
Action: Key pressed w
Screenshot: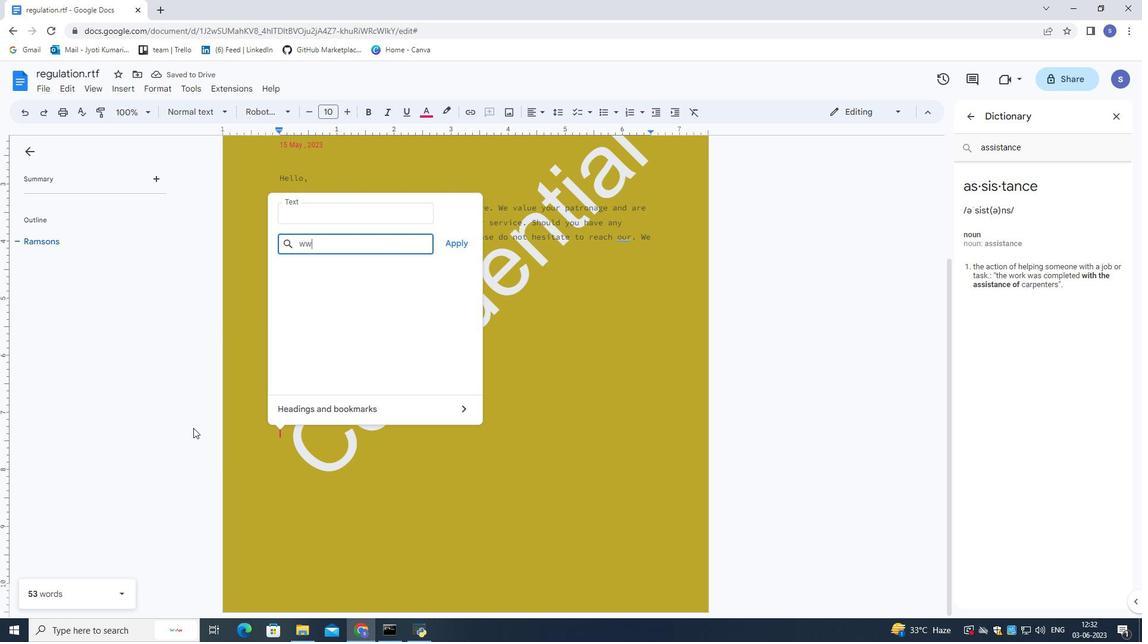 
Action: Mouse moved to (195, 419)
Screenshot: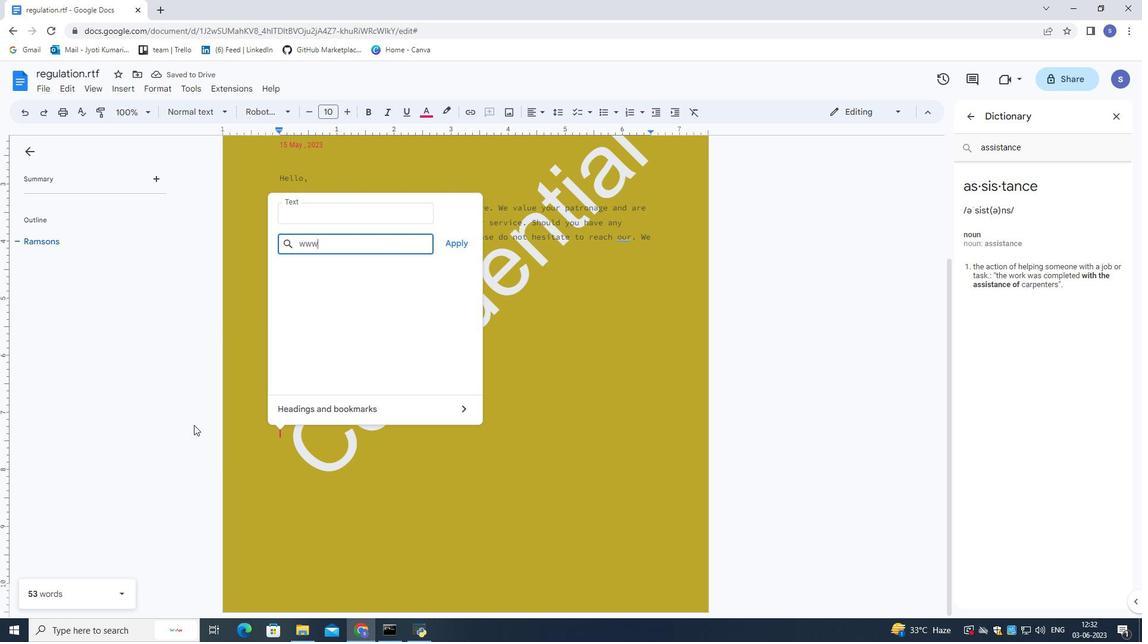 
Action: Key pressed .wiki
Screenshot: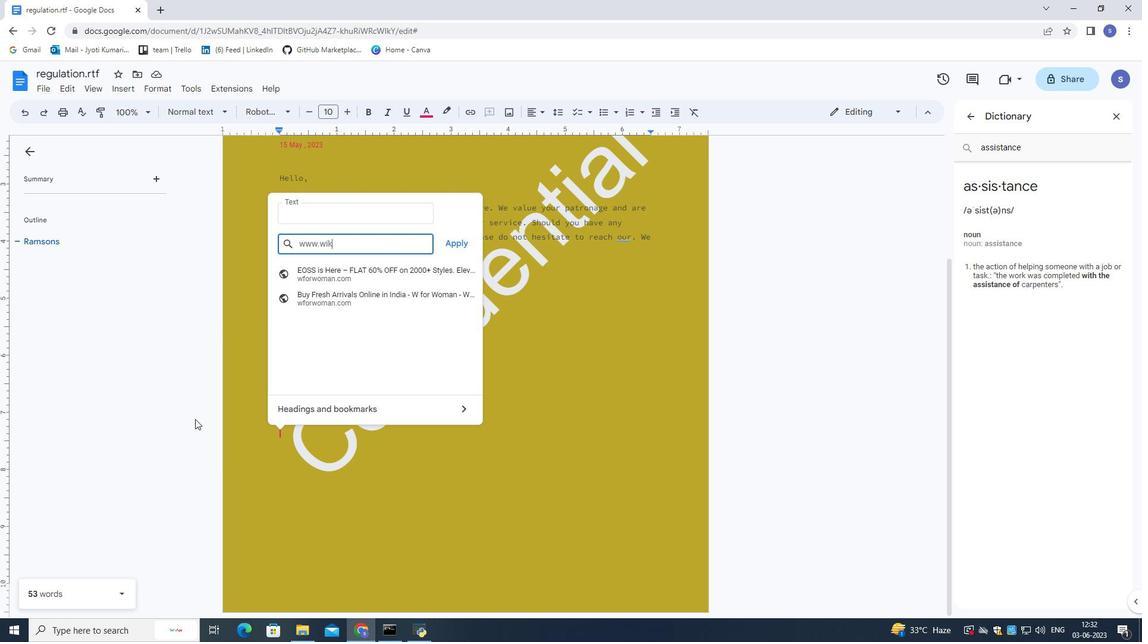 
Action: Mouse moved to (195, 419)
Screenshot: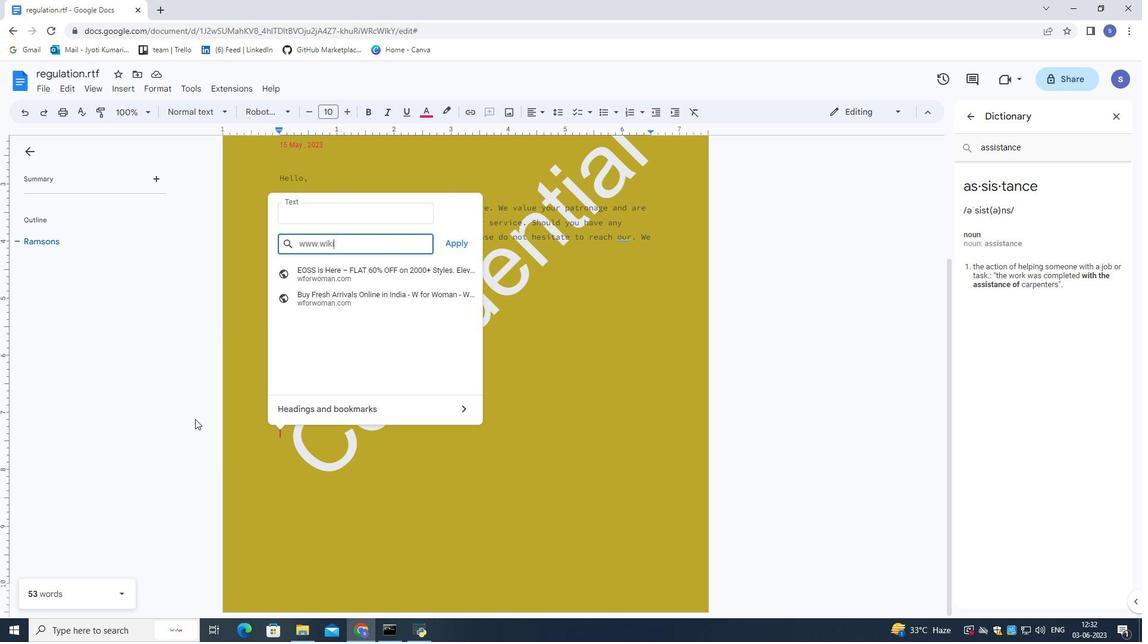 
Action: Key pressed p
Screenshot: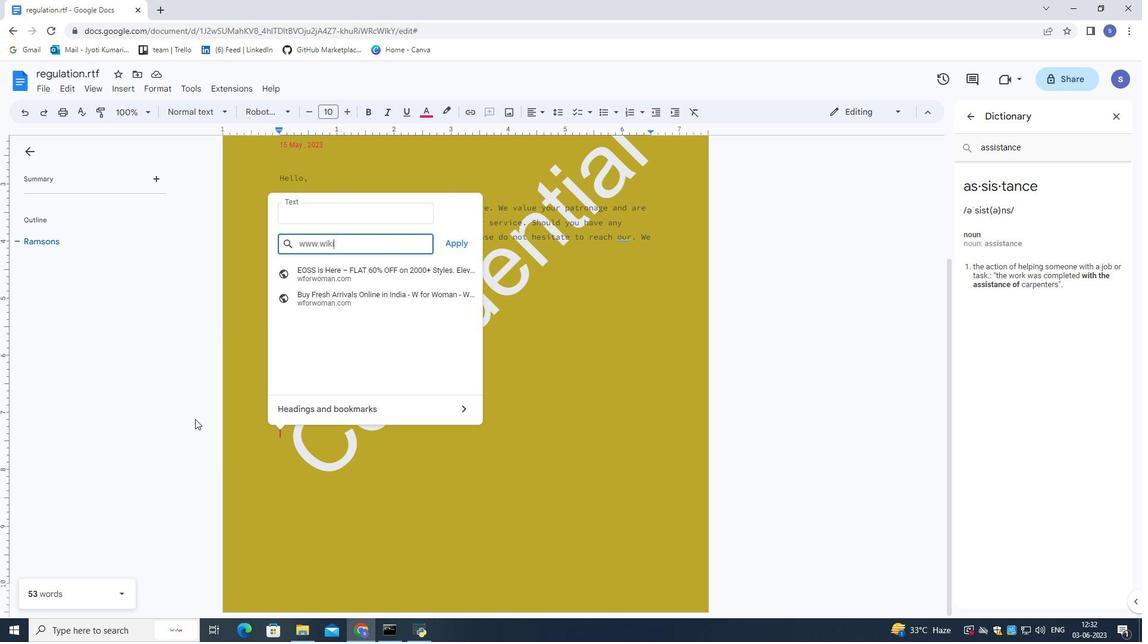 
Action: Mouse moved to (195, 418)
Screenshot: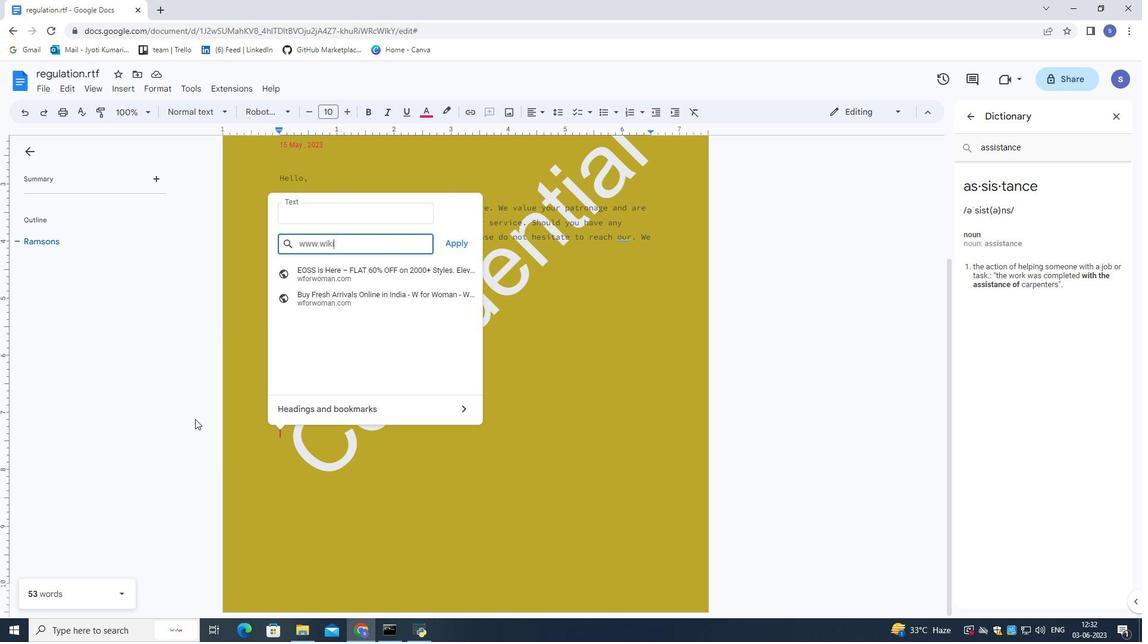 
Action: Key pressed edia.
Screenshot: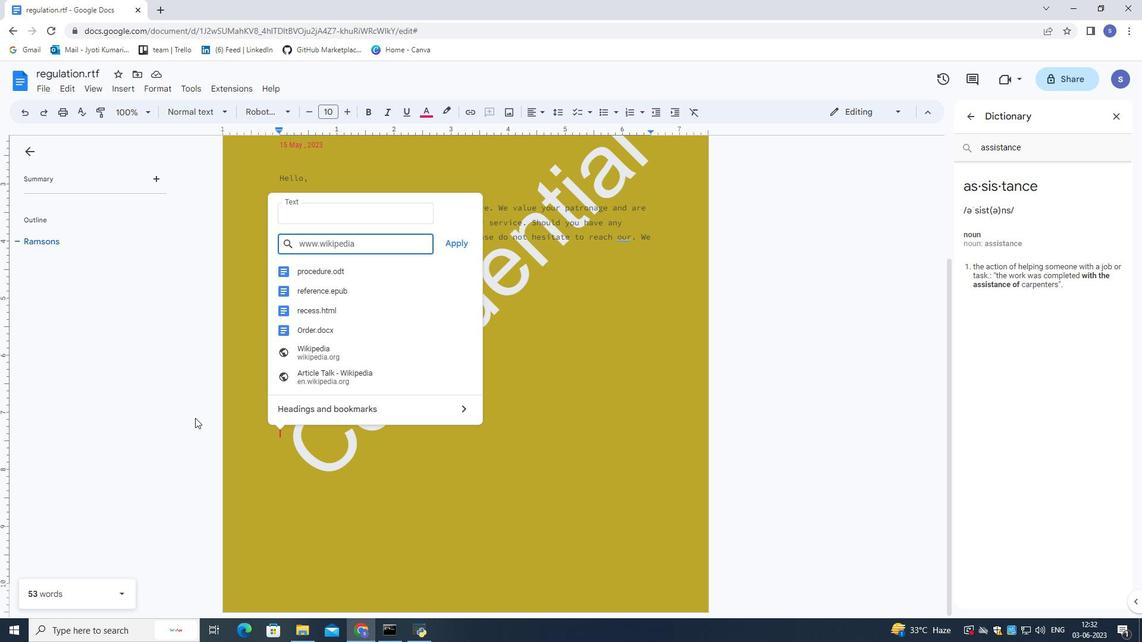 
Action: Mouse moved to (195, 417)
Screenshot: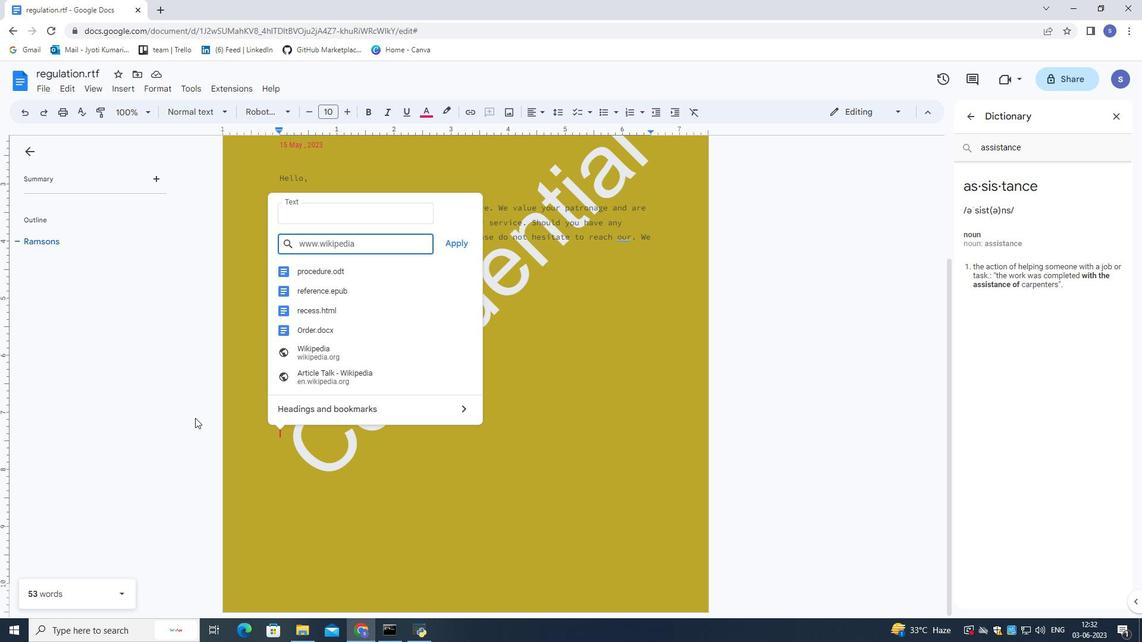 
Action: Key pressed org
Screenshot: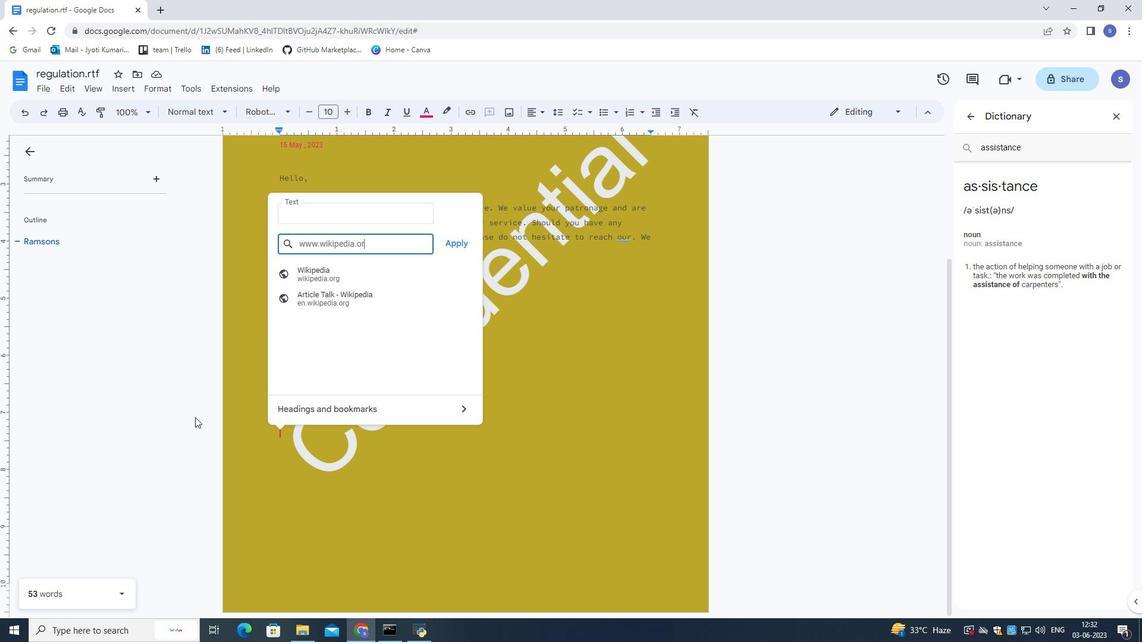 
Action: Mouse moved to (459, 242)
Screenshot: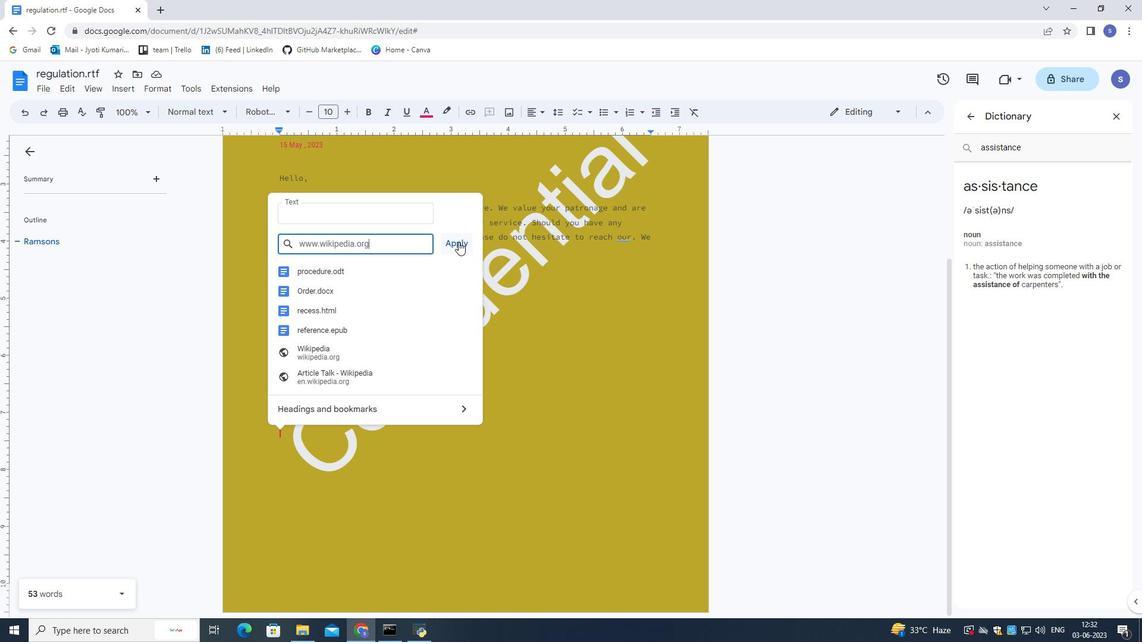 
Action: Mouse pressed left at (459, 242)
Screenshot: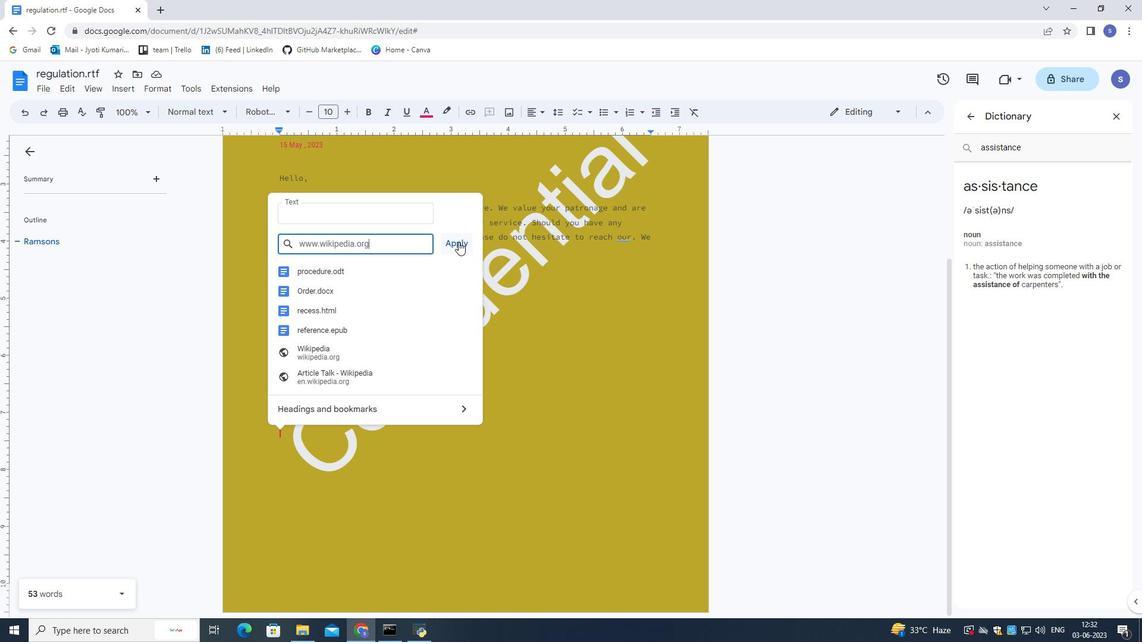 
Action: Mouse moved to (463, 370)
Screenshot: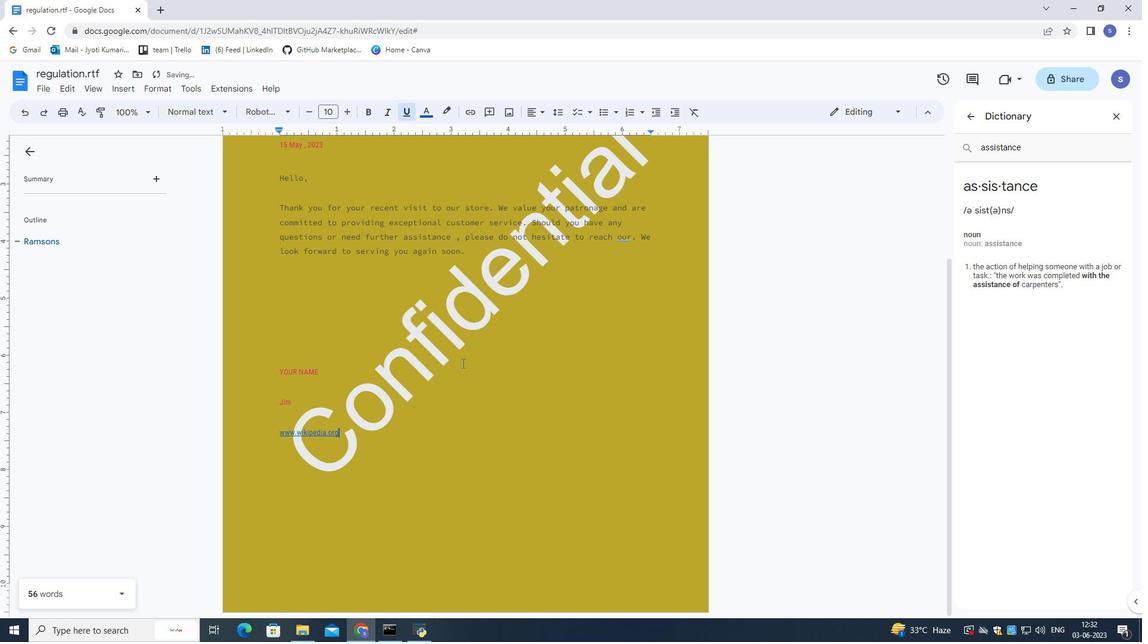 
Action: Mouse scrolled (463, 370) with delta (0, 0)
Screenshot: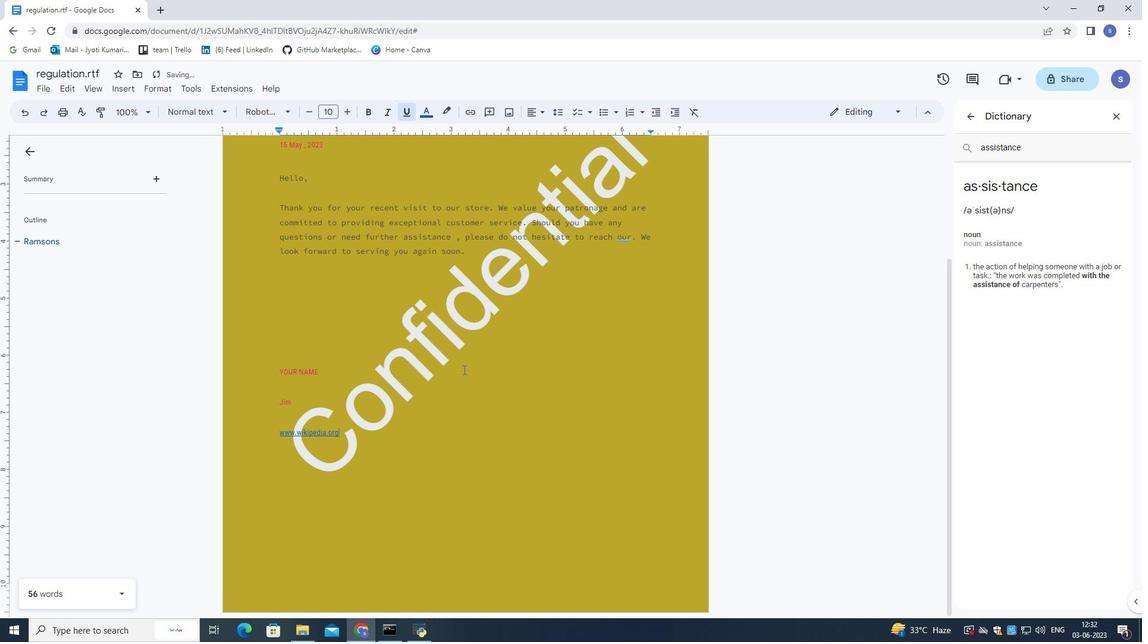 
Action: Mouse scrolled (463, 370) with delta (0, 0)
Screenshot: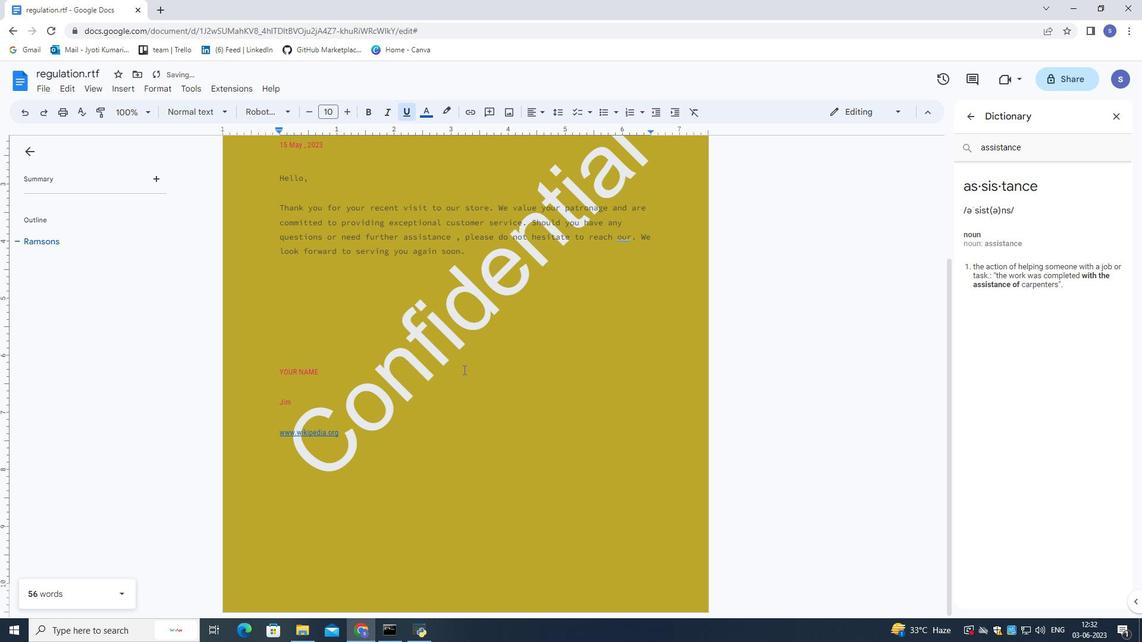 
Action: Mouse scrolled (463, 370) with delta (0, 0)
Screenshot: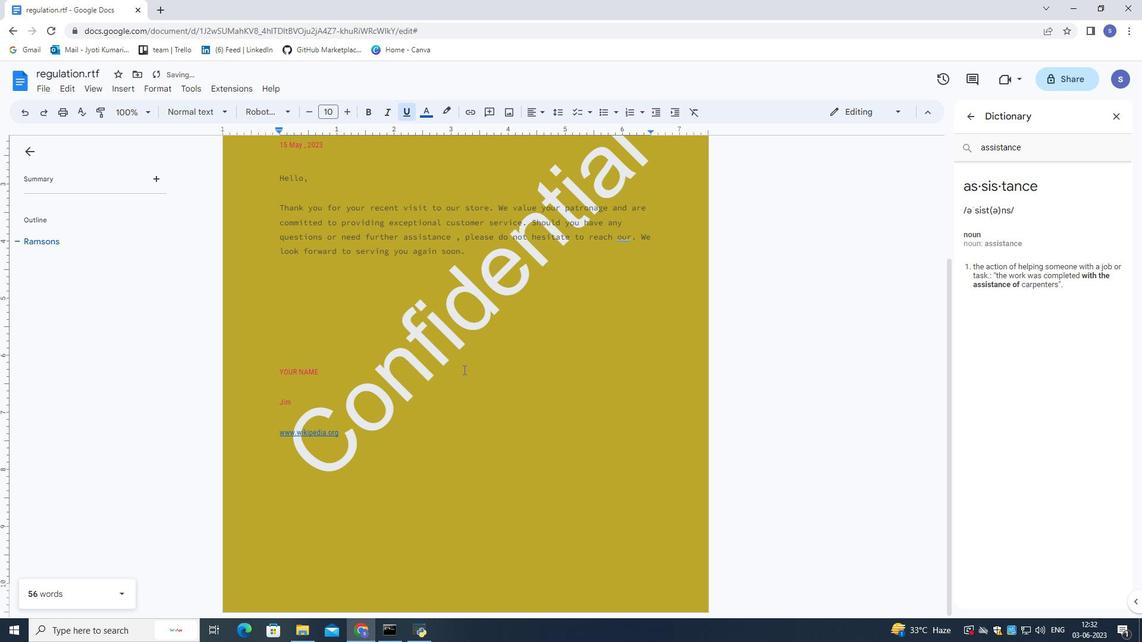 
Action: Mouse scrolled (463, 370) with delta (0, 0)
Screenshot: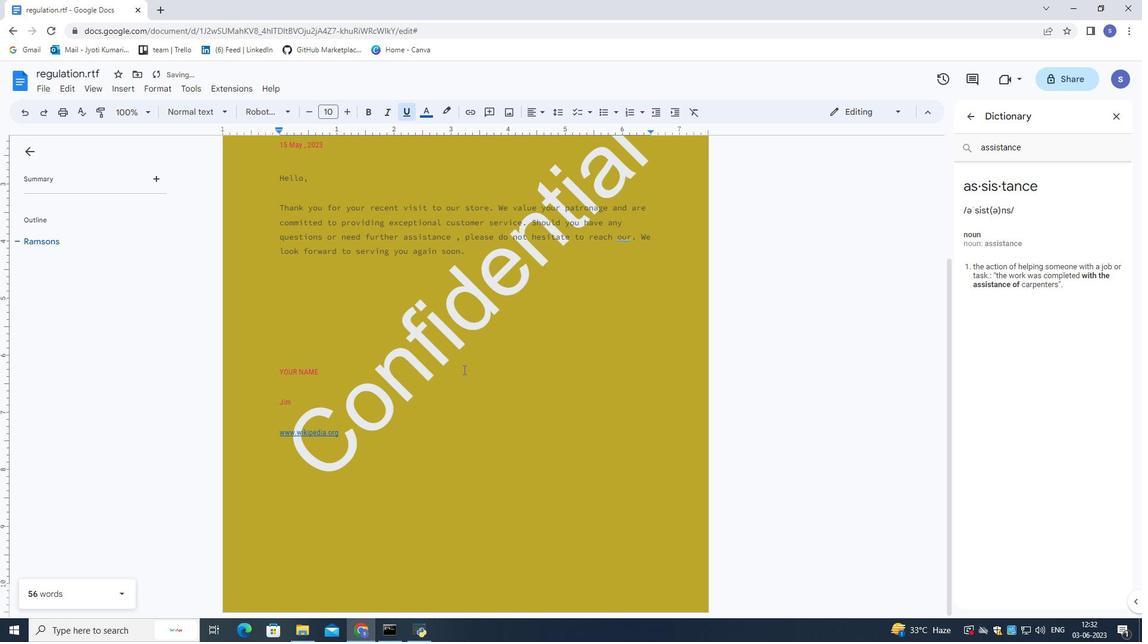 
Action: Mouse scrolled (463, 369) with delta (0, 0)
Screenshot: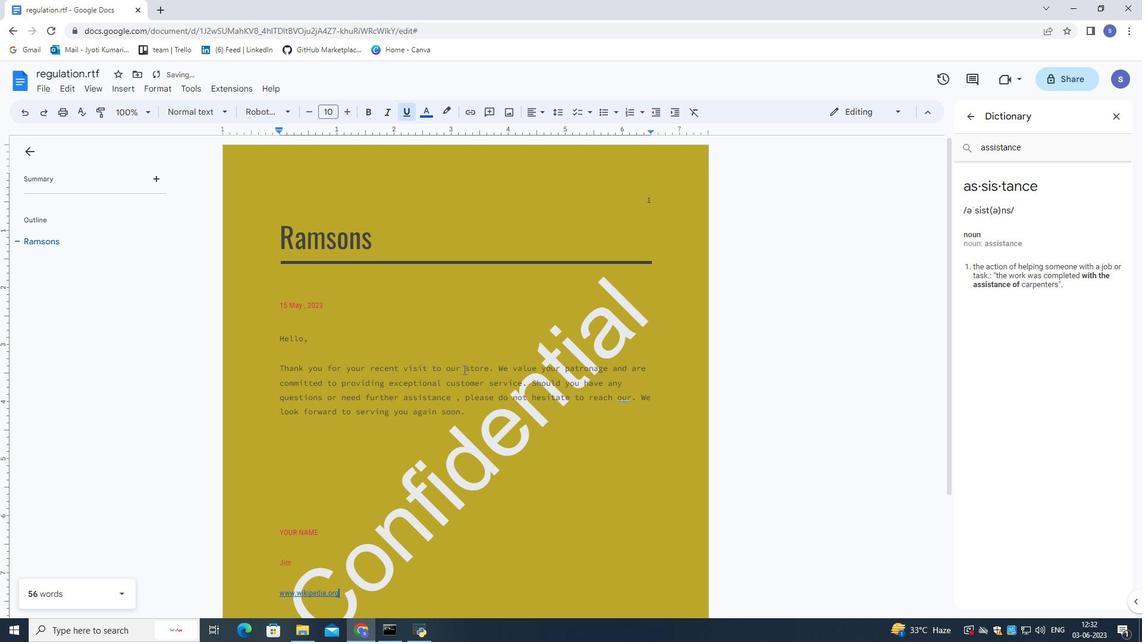 
Action: Mouse scrolled (463, 369) with delta (0, 0)
Screenshot: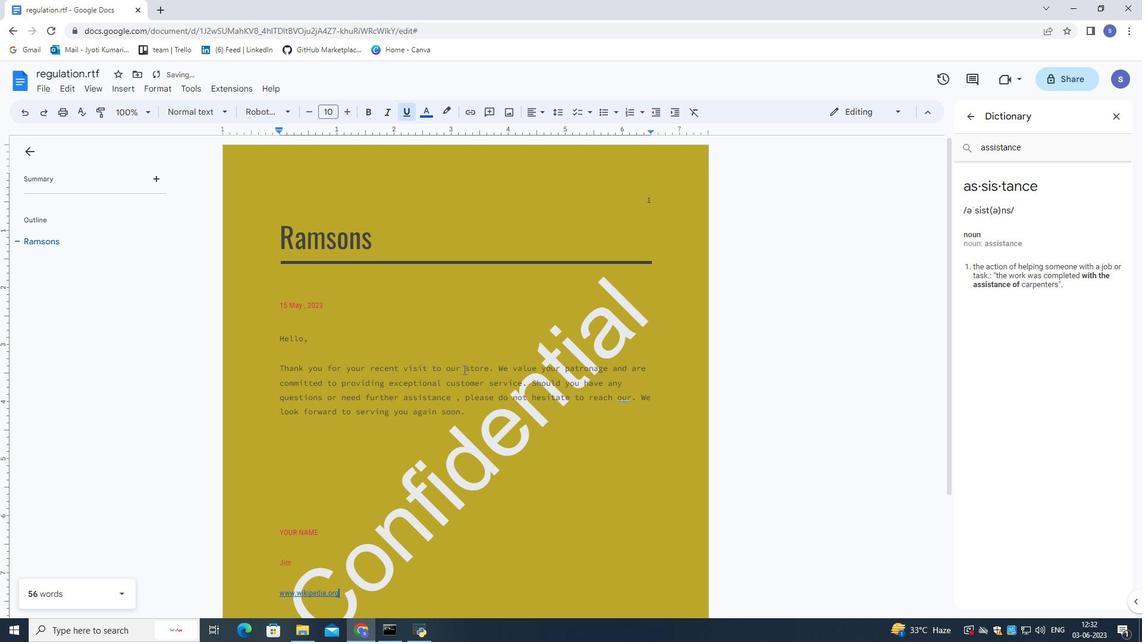
Action: Mouse scrolled (463, 369) with delta (0, 0)
Screenshot: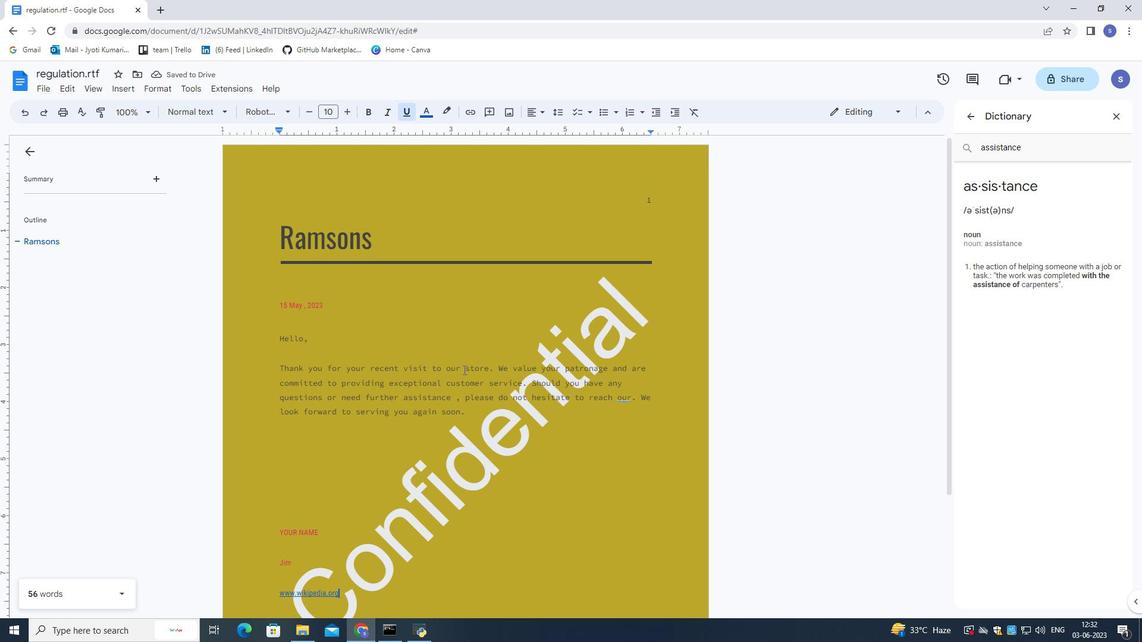 
Action: Mouse scrolled (463, 369) with delta (0, 0)
Screenshot: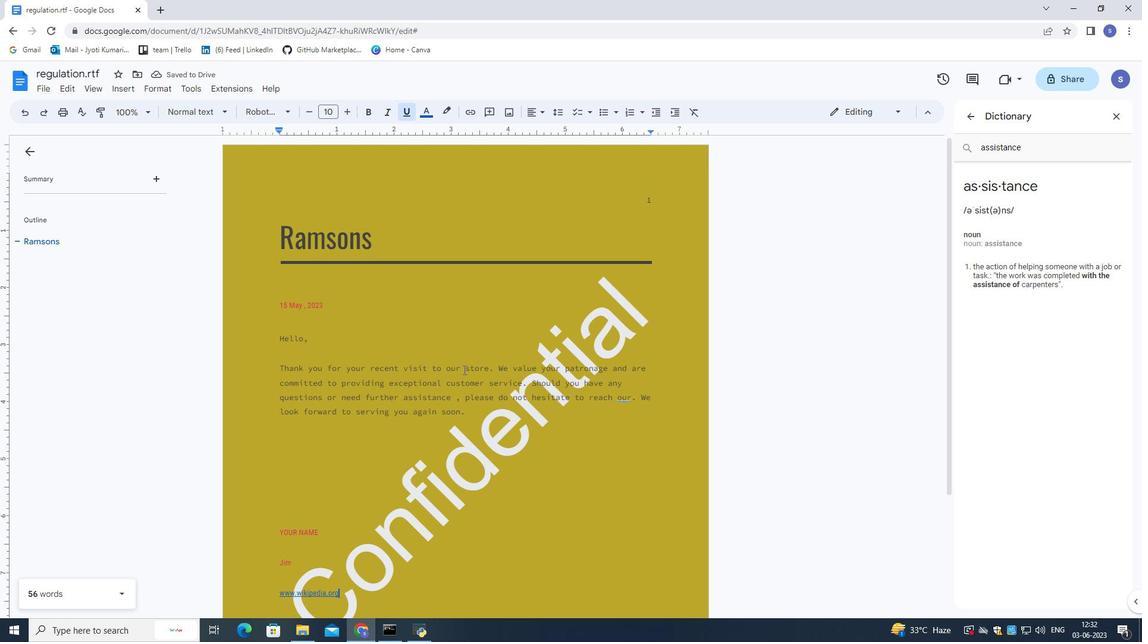 
Action: Mouse moved to (463, 368)
Screenshot: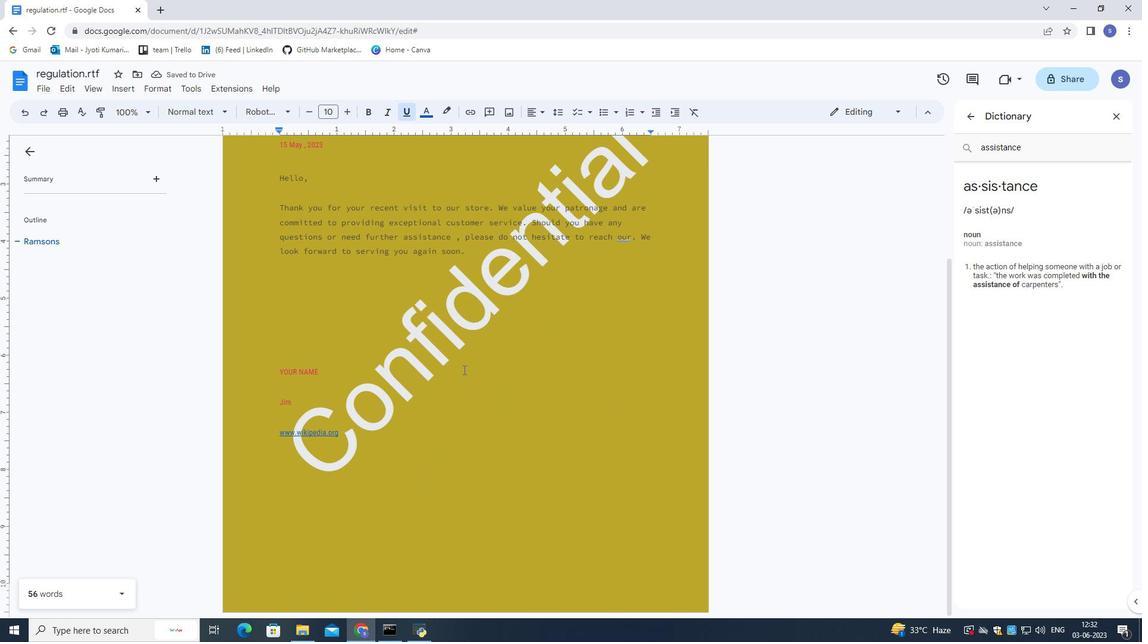 
